 Task: Open Card Card0000000013 in Board Board0000000004 in Workspace WS0000000002 in Trello. Add Member vinny.office2@gmail.com to Card Card0000000013 in Board Board0000000004 in Workspace WS0000000002 in Trello. Add Green Label titled Label0000000013 to Card Card0000000013 in Board Board0000000004 in Workspace WS0000000002 in Trello. Add Checklist CL0000000013 to Card Card0000000013 in Board Board0000000004 in Workspace WS0000000002 in Trello. Add Dates with Start Date as Apr 08 2023 and Due Date as Apr 30 2023 to Card Card0000000013 in Board Board0000000004 in Workspace WS0000000002 in Trello
Action: Mouse moved to (317, 222)
Screenshot: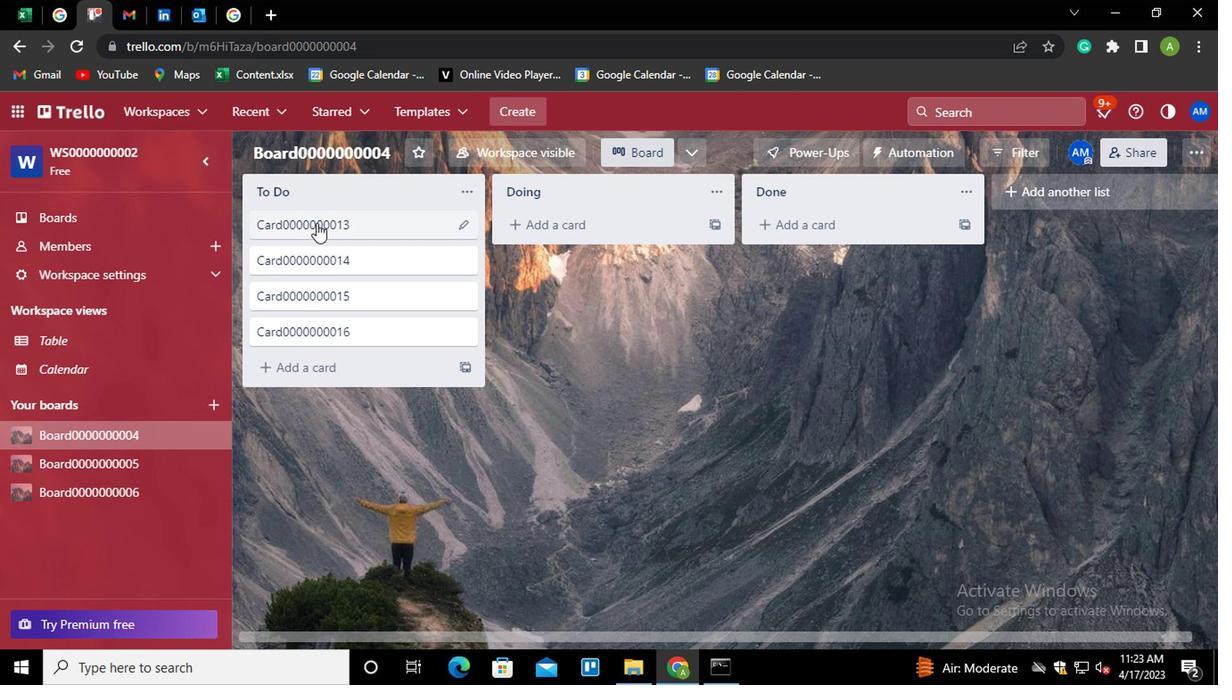 
Action: Mouse pressed left at (317, 222)
Screenshot: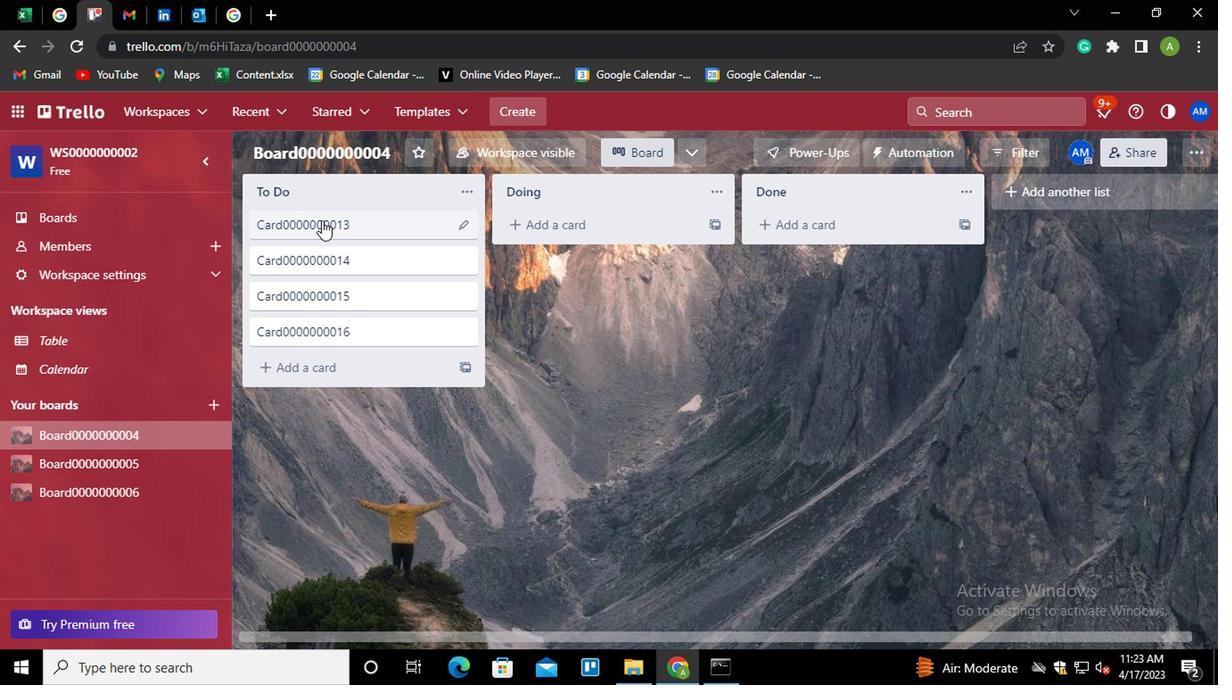 
Action: Mouse moved to (826, 261)
Screenshot: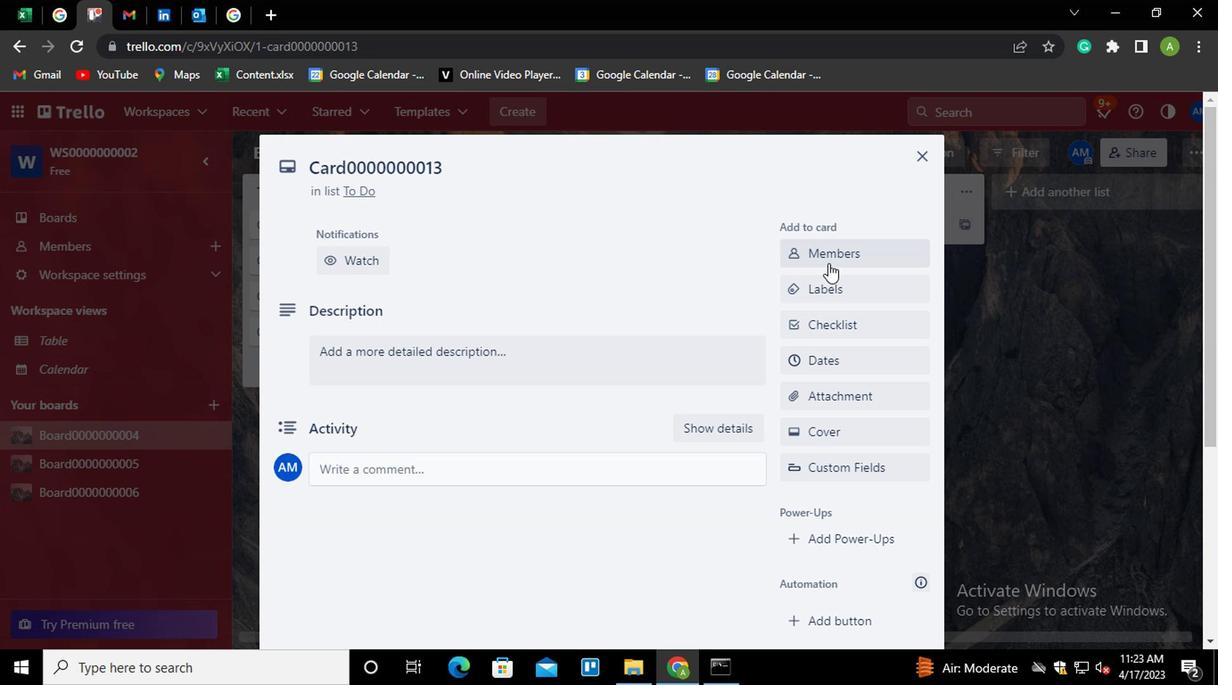
Action: Mouse pressed left at (826, 261)
Screenshot: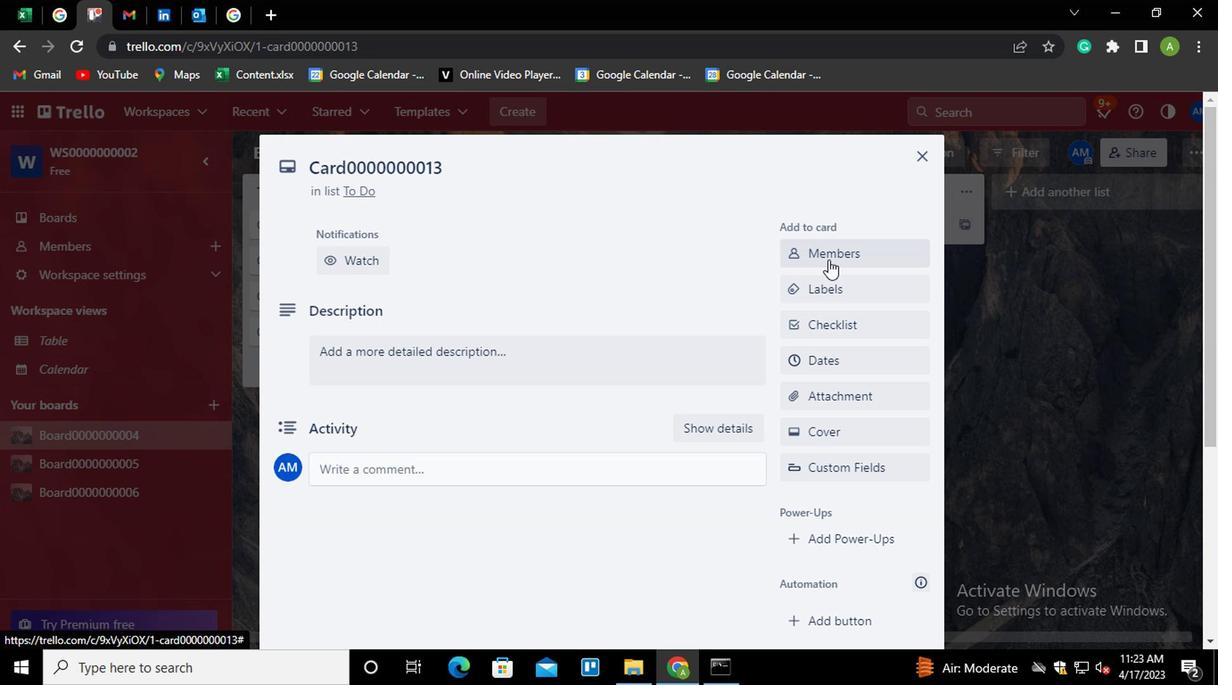 
Action: Mouse moved to (719, 179)
Screenshot: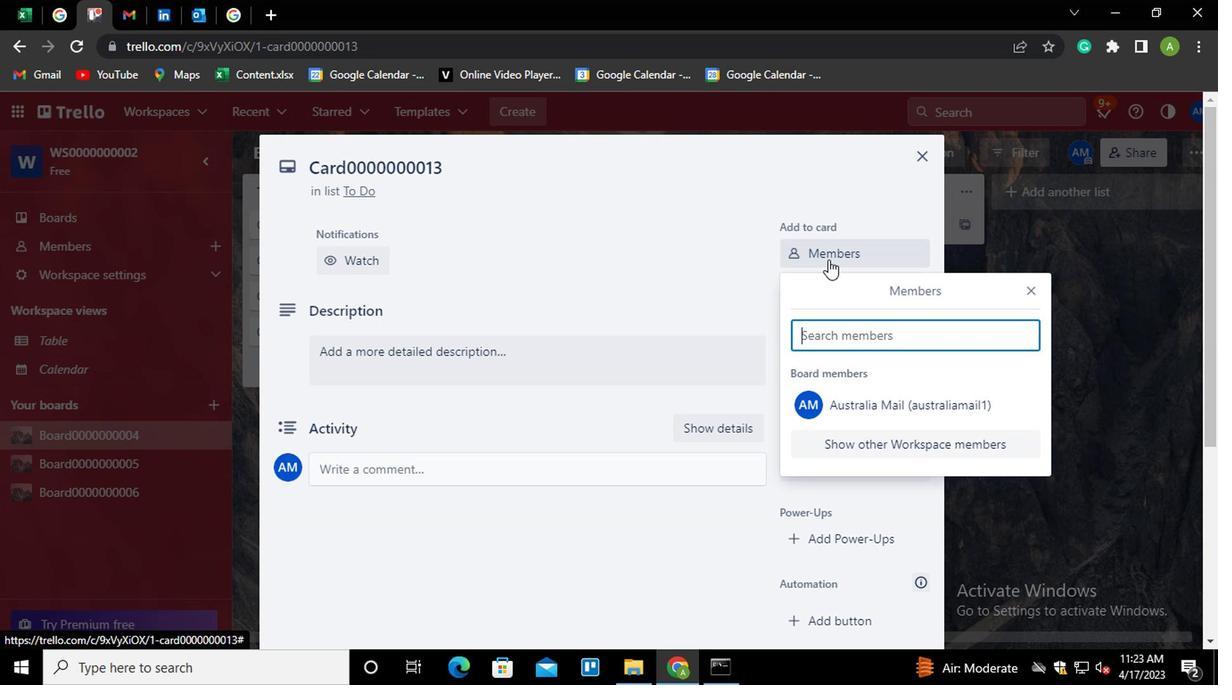 
Action: Key pressed <Key.shift>VINNY<Key.delete>.OFFICE2<Key.shift>@GMAIL.COM
Screenshot: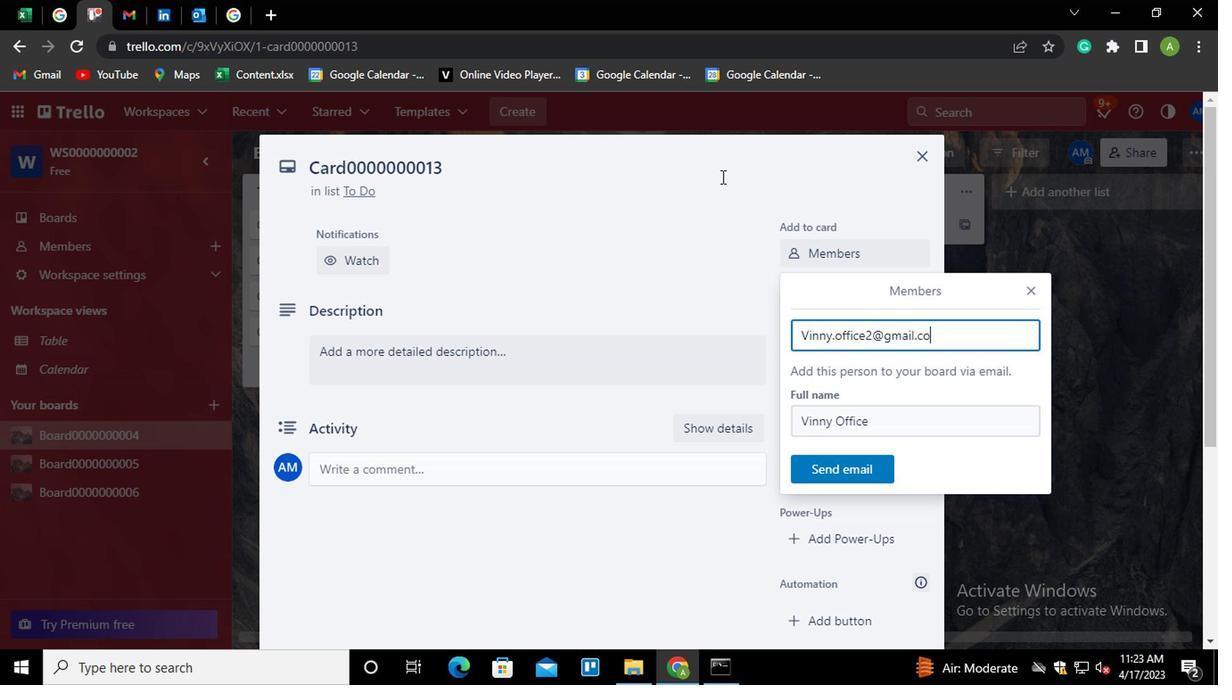 
Action: Mouse moved to (817, 474)
Screenshot: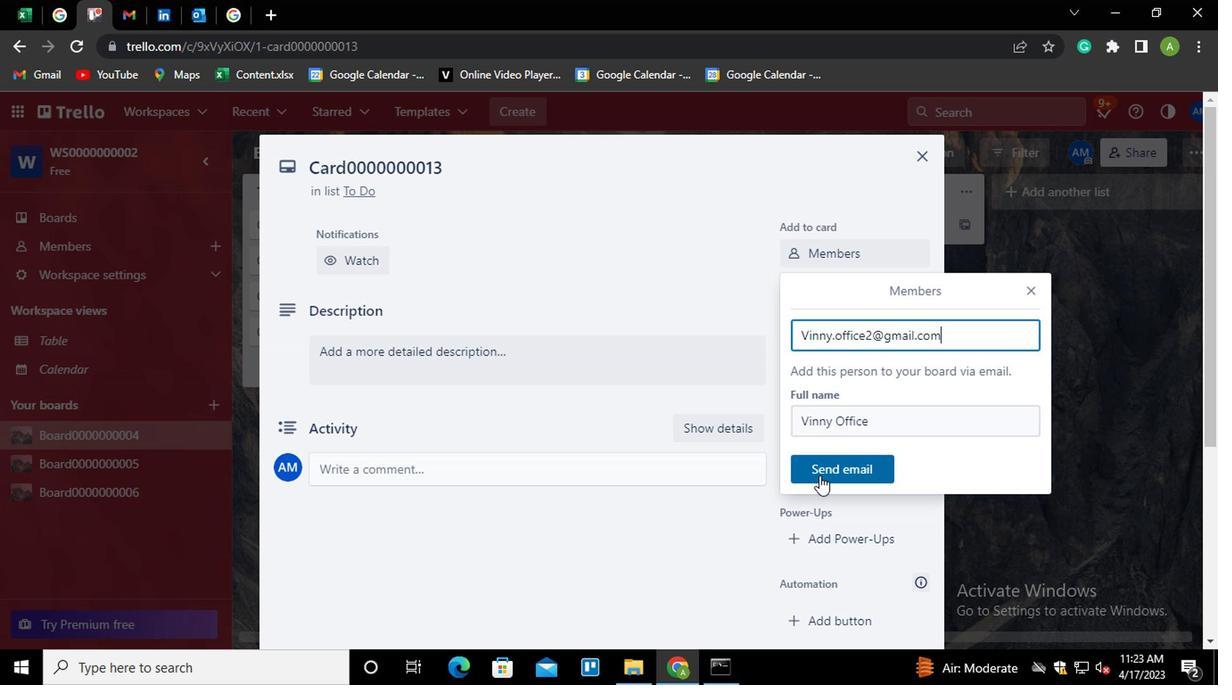 
Action: Mouse pressed left at (817, 474)
Screenshot: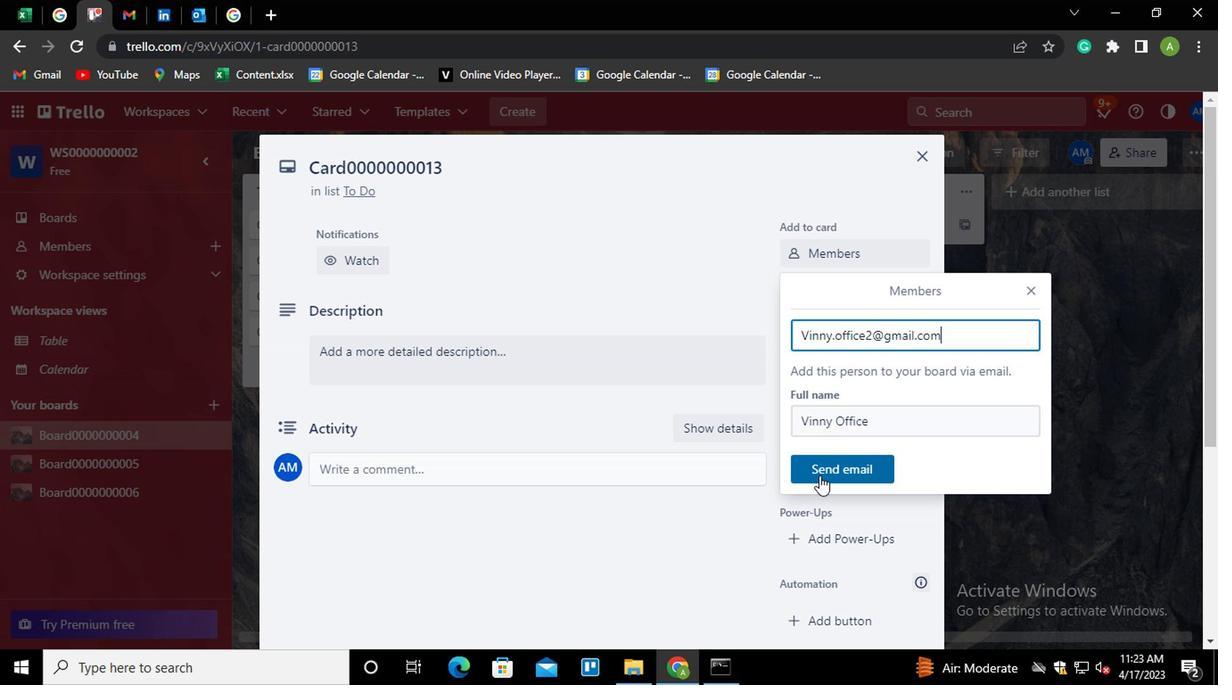 
Action: Mouse moved to (841, 295)
Screenshot: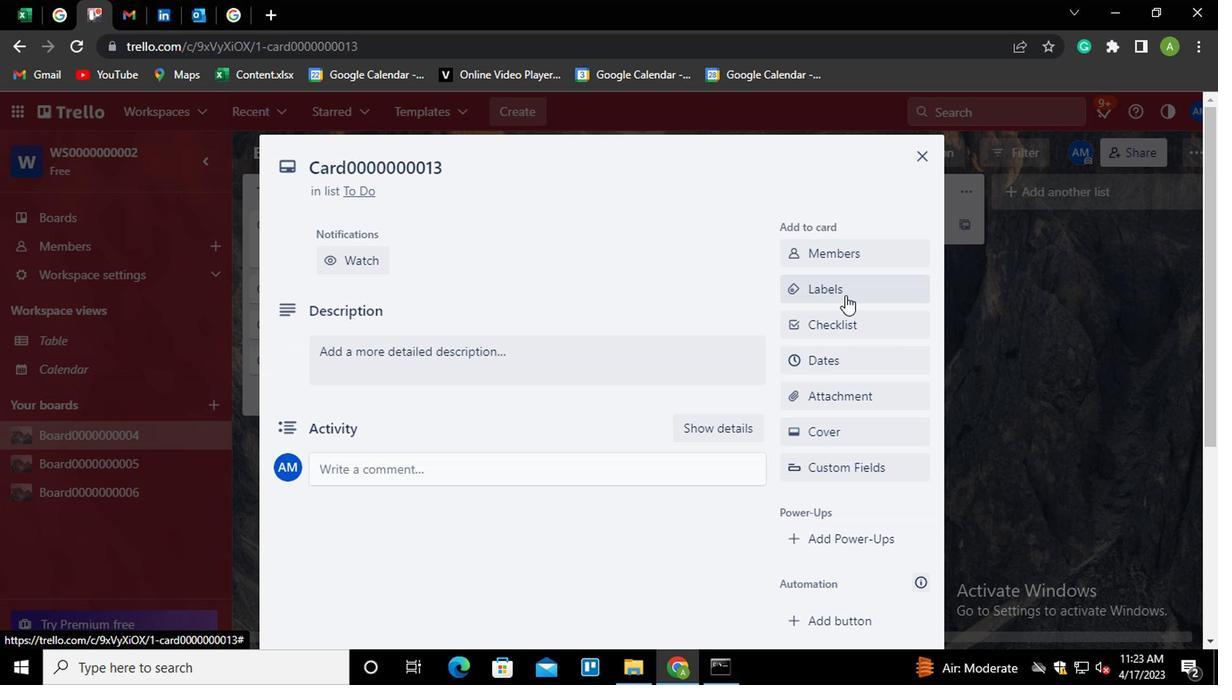 
Action: Mouse pressed left at (841, 295)
Screenshot: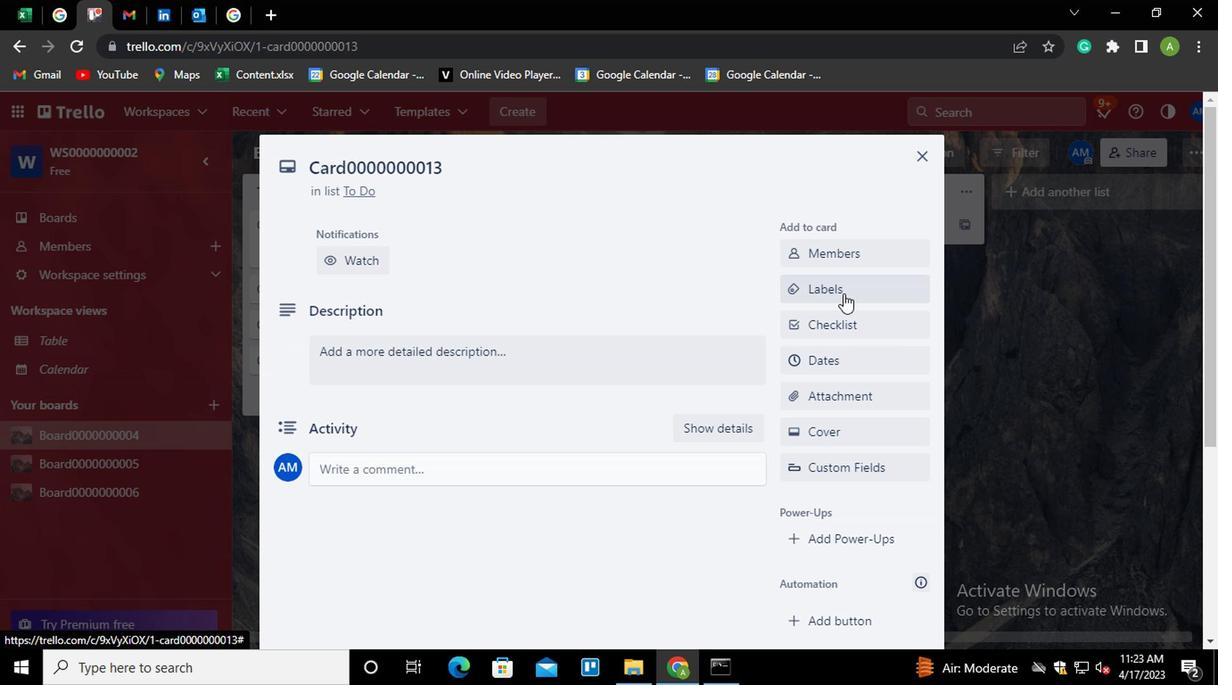 
Action: Mouse moved to (802, 263)
Screenshot: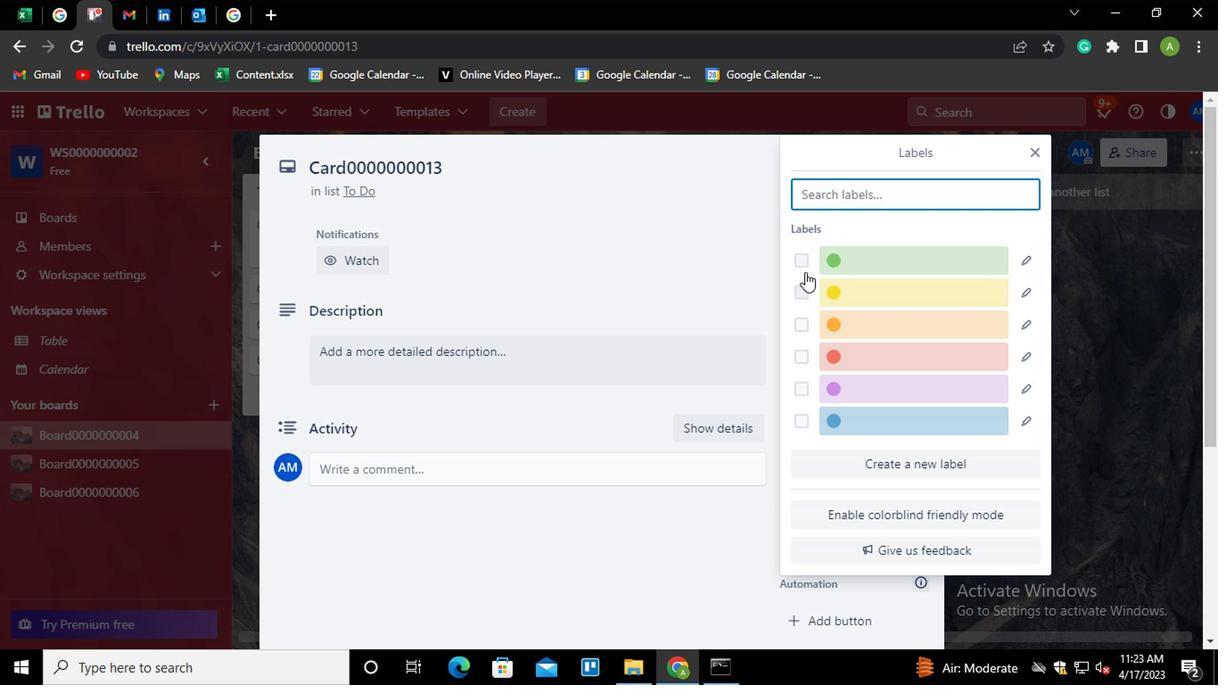
Action: Mouse pressed left at (802, 263)
Screenshot: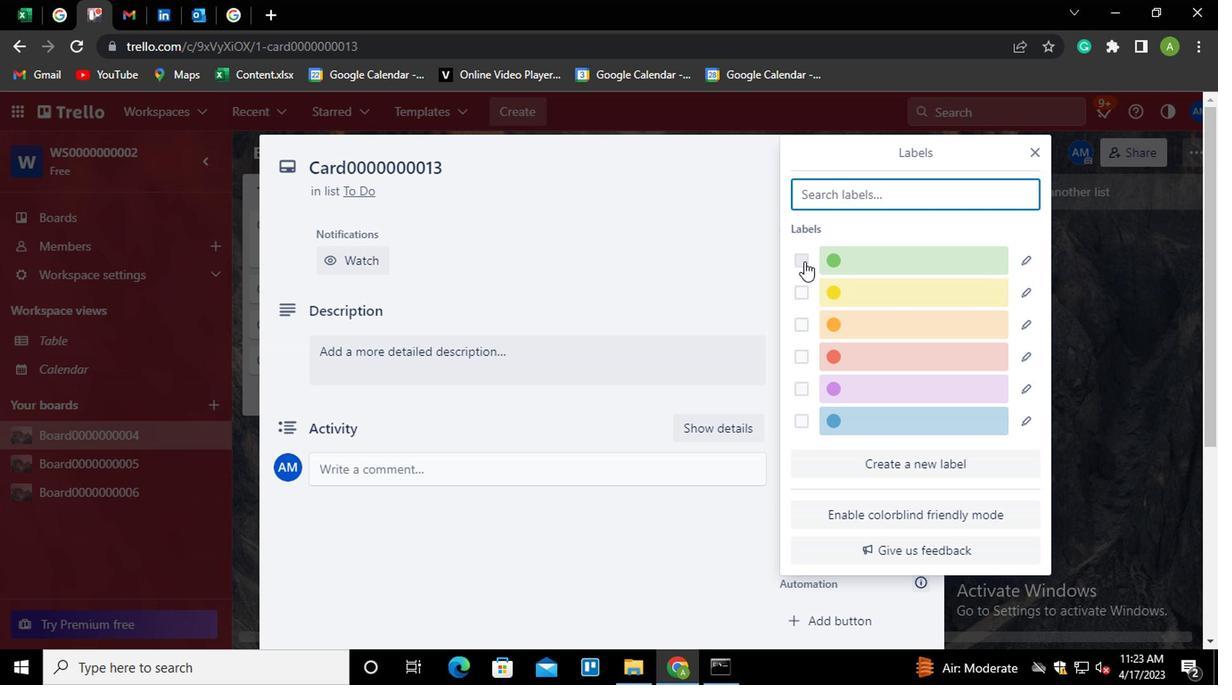 
Action: Mouse moved to (1028, 259)
Screenshot: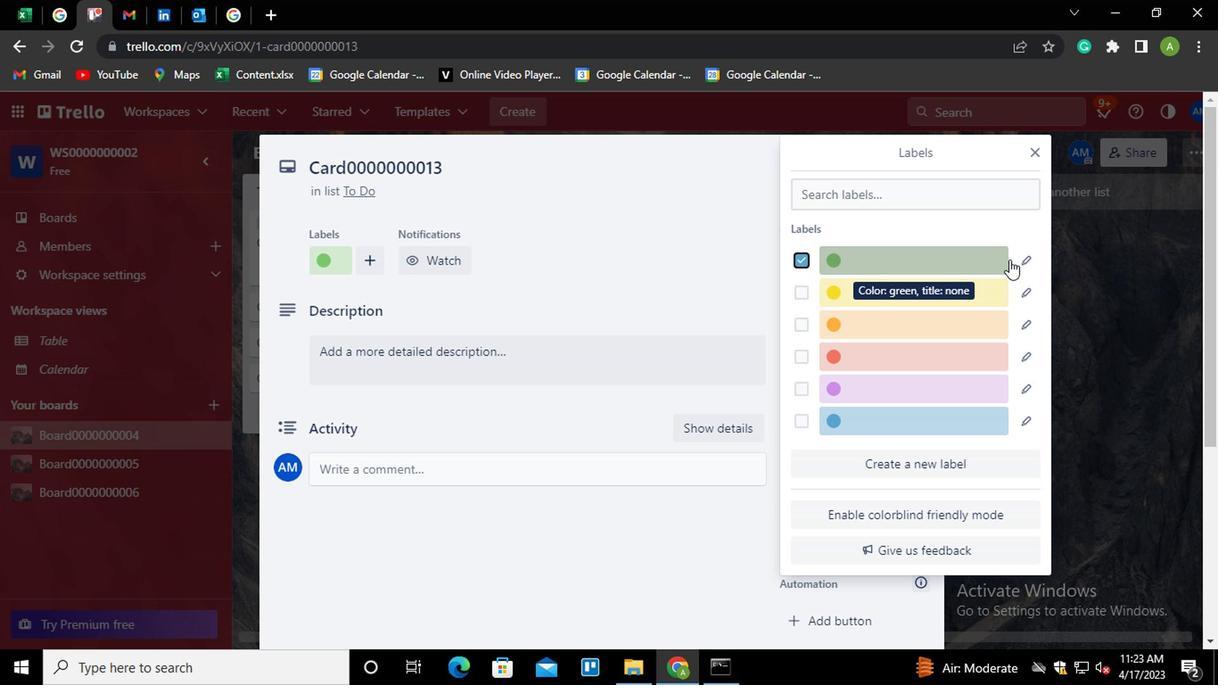 
Action: Mouse pressed left at (1028, 259)
Screenshot: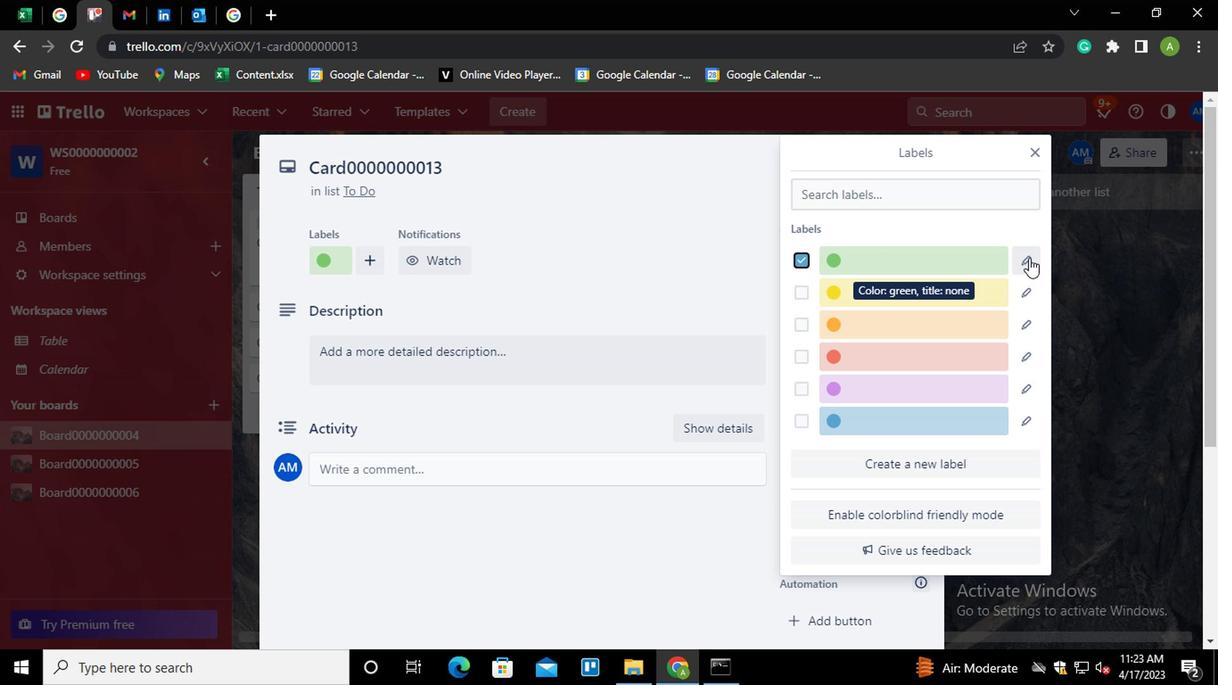 
Action: Mouse moved to (842, 268)
Screenshot: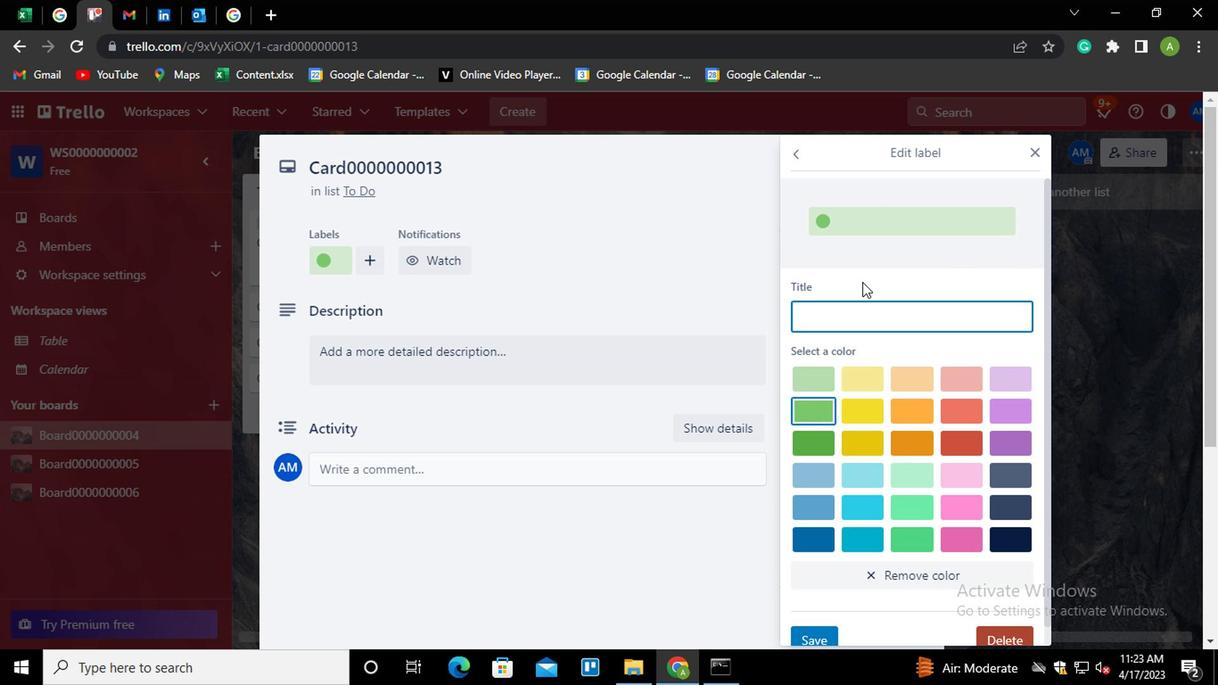 
Action: Key pressed <Key.shift>LABEL0000000013
Screenshot: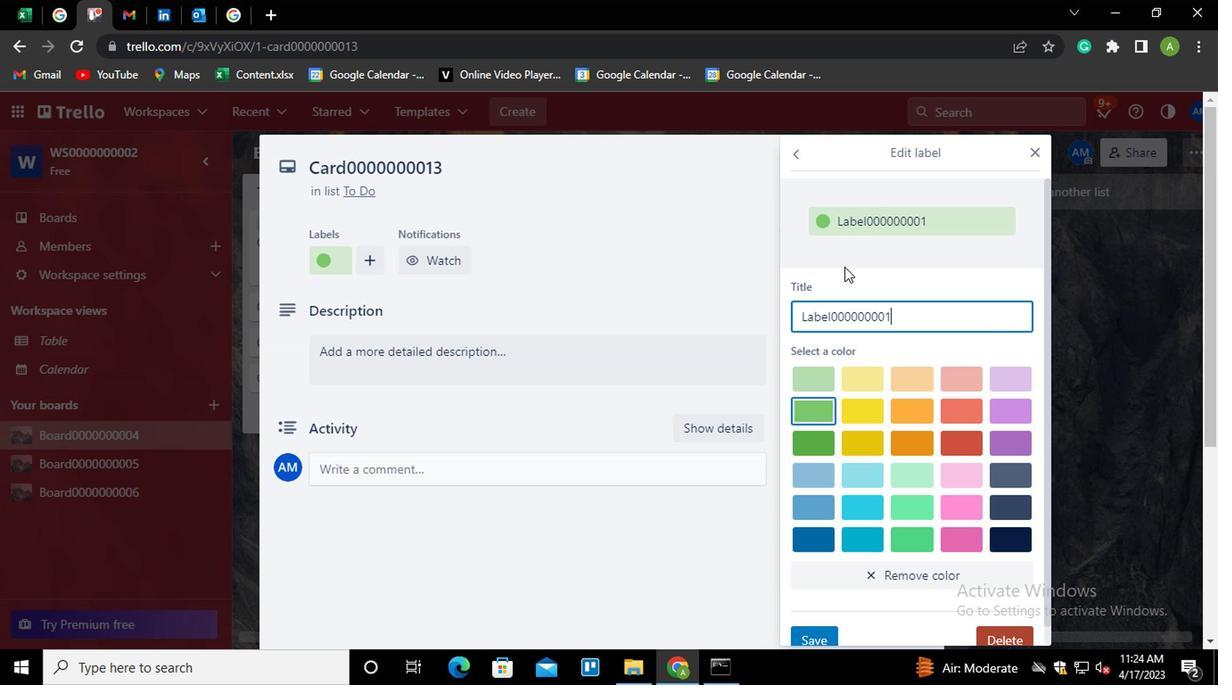 
Action: Mouse moved to (826, 630)
Screenshot: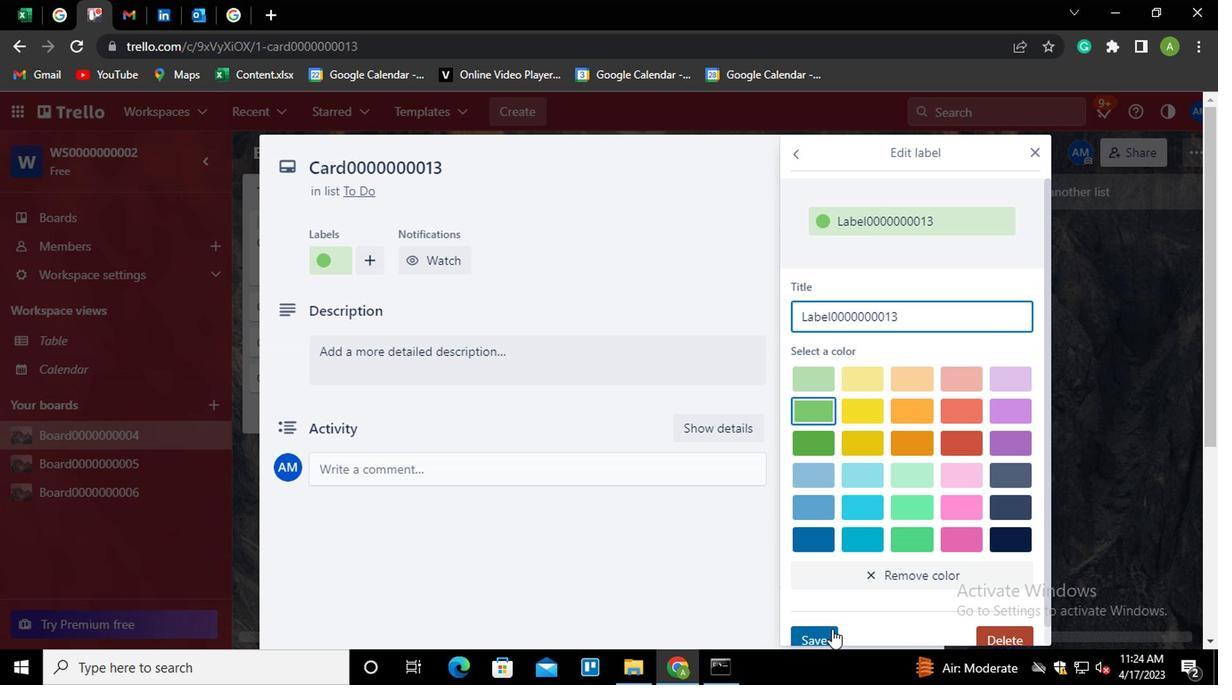 
Action: Mouse pressed left at (826, 630)
Screenshot: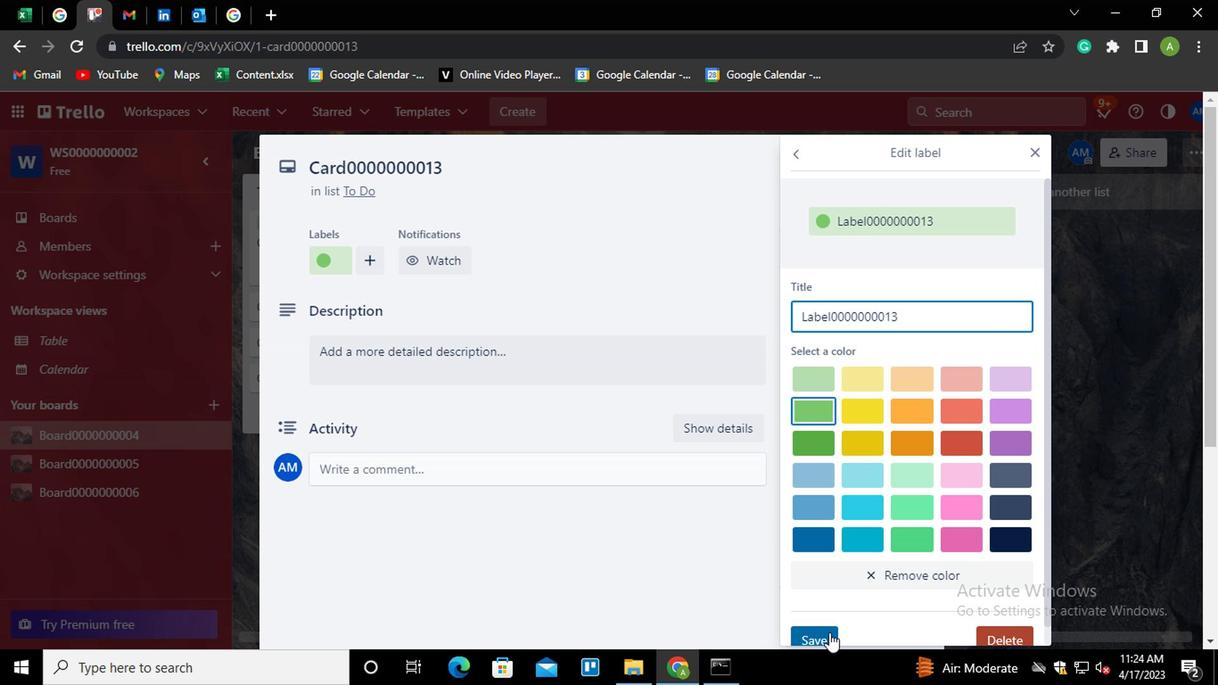 
Action: Mouse moved to (708, 286)
Screenshot: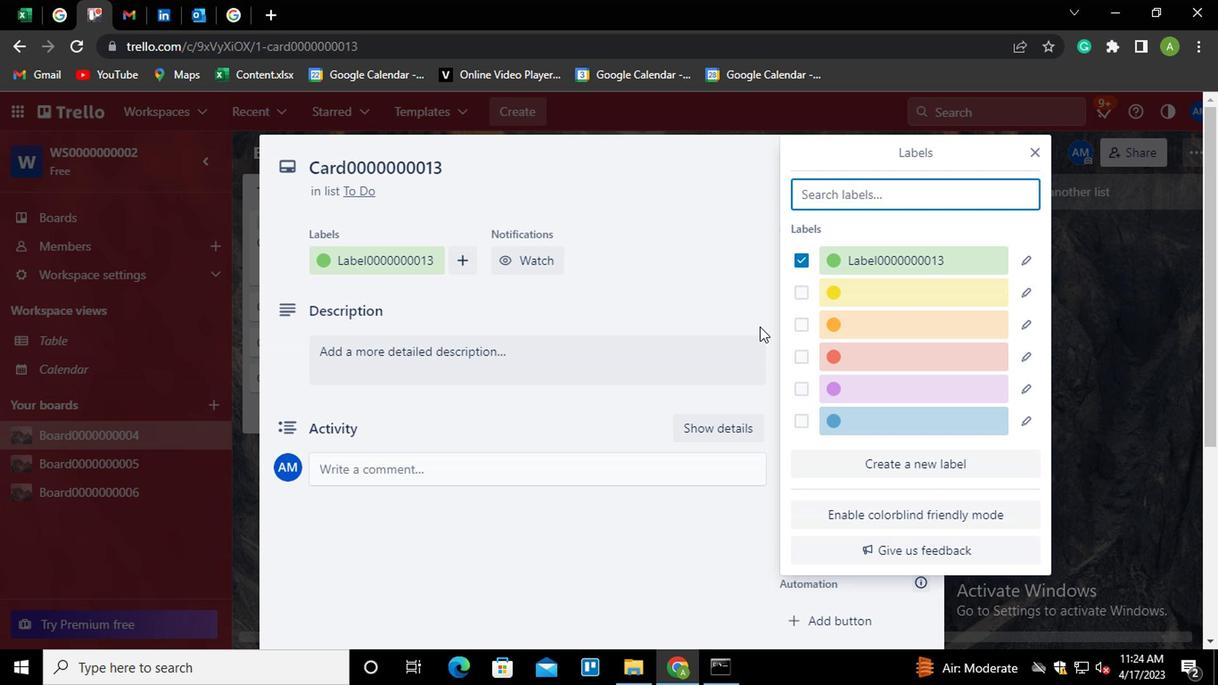 
Action: Mouse pressed left at (708, 286)
Screenshot: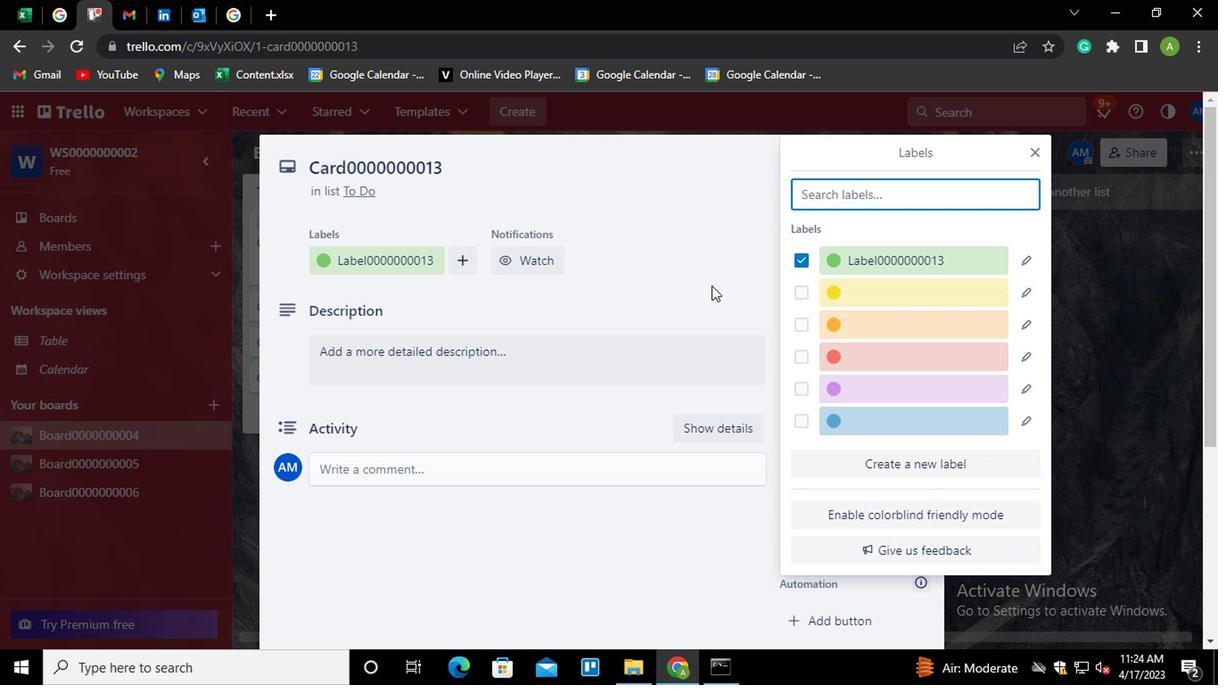 
Action: Mouse moved to (811, 322)
Screenshot: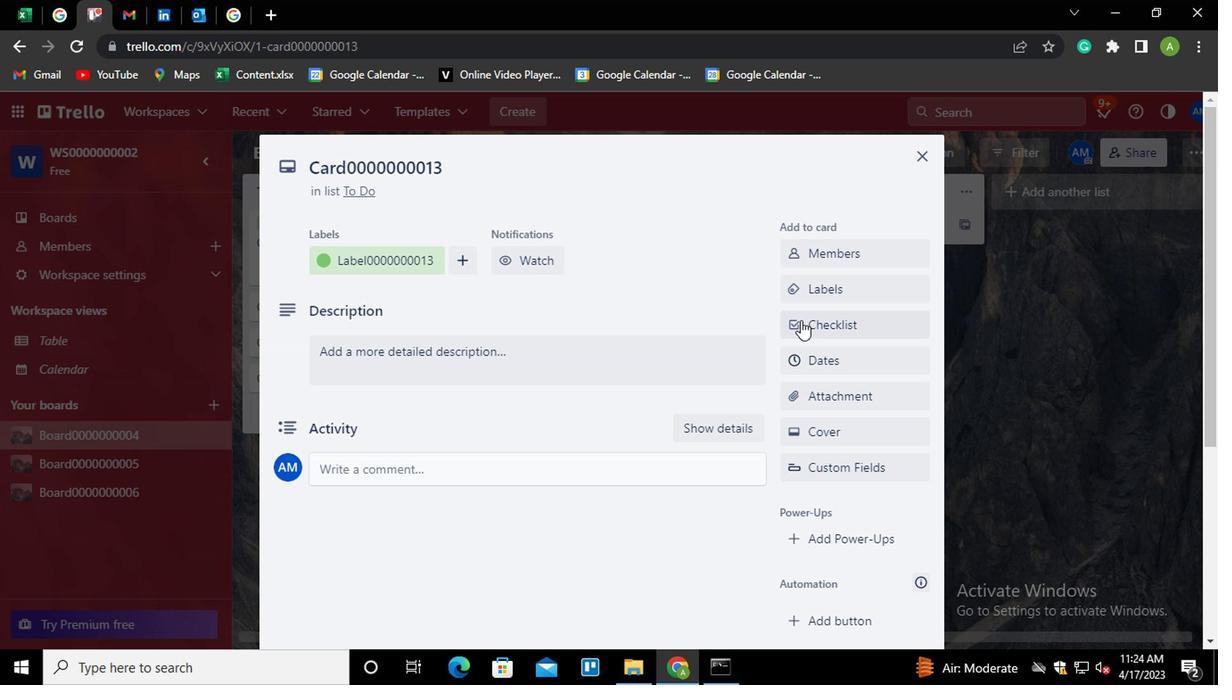 
Action: Mouse pressed left at (811, 322)
Screenshot: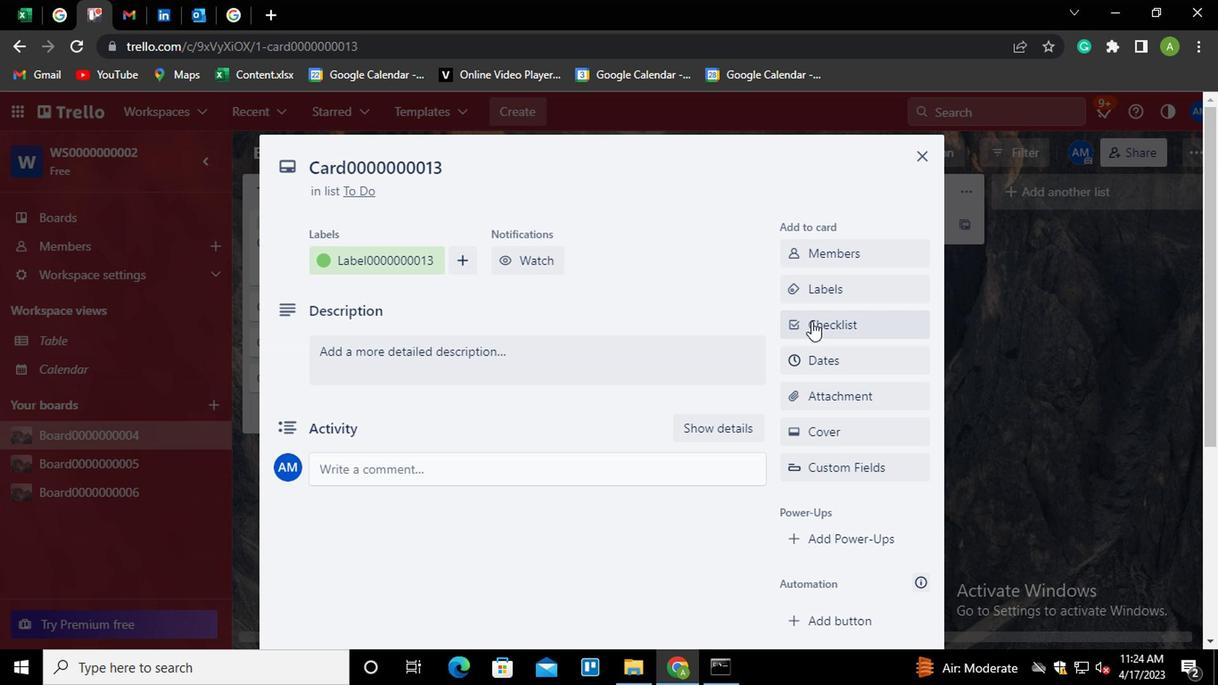 
Action: Mouse moved to (823, 315)
Screenshot: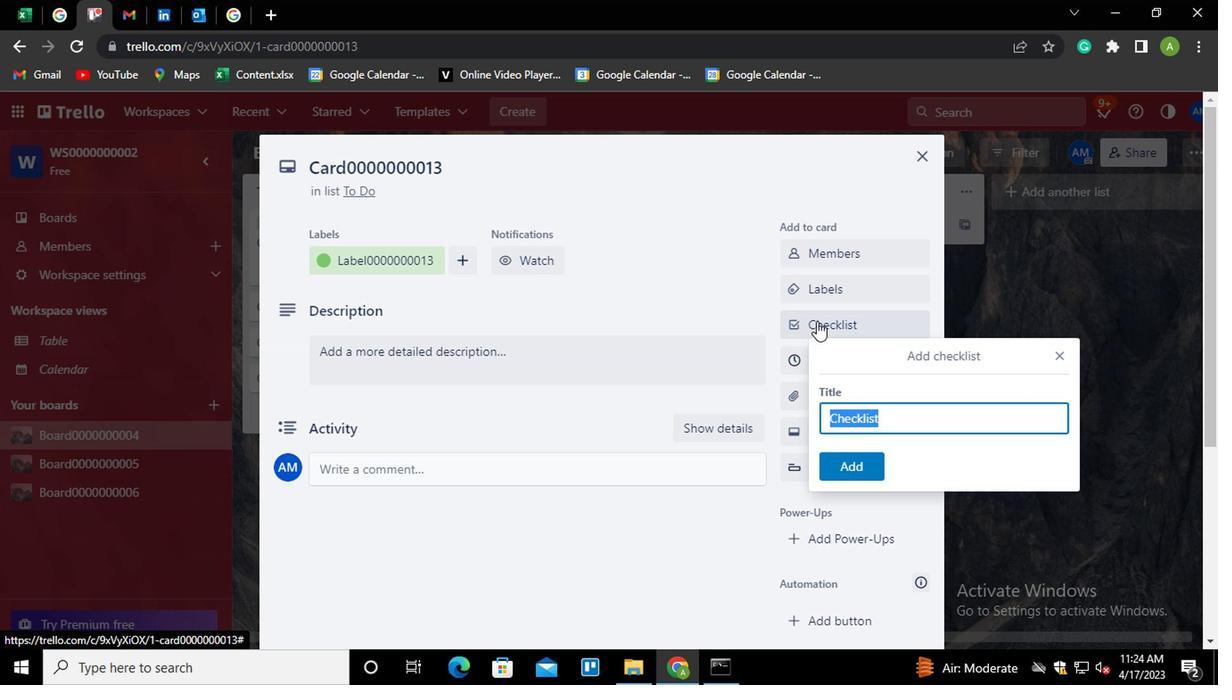 
Action: Key pressed <Key.shift>
Screenshot: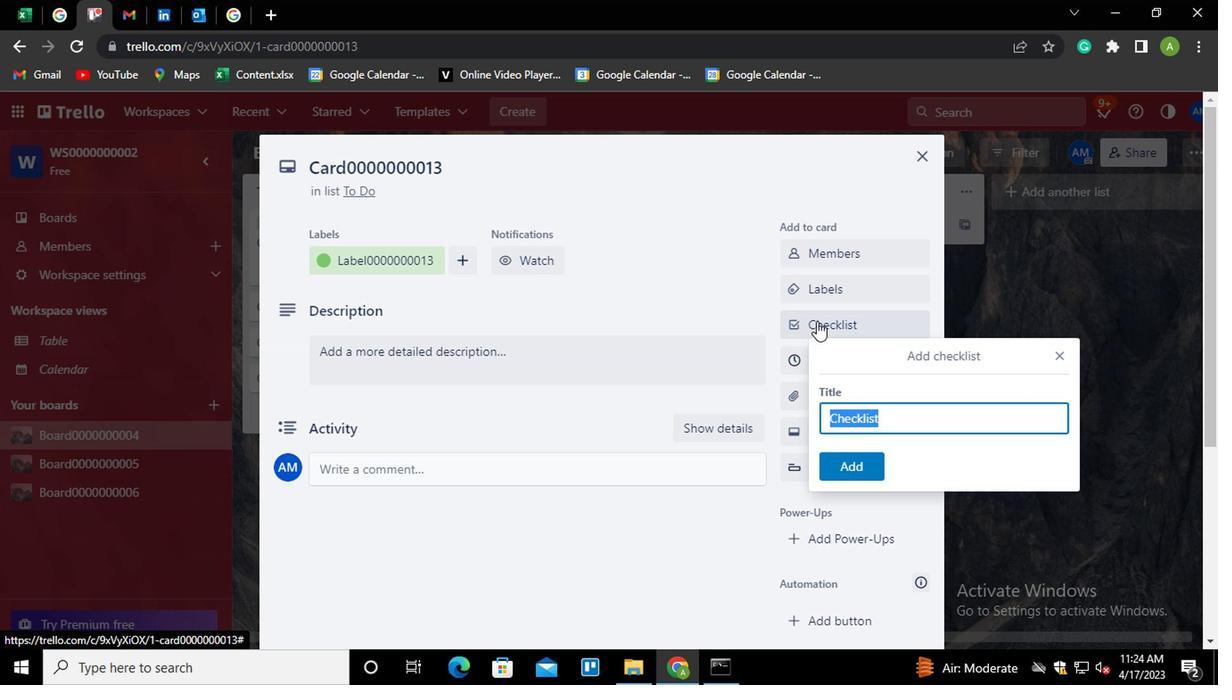 
Action: Mouse moved to (826, 312)
Screenshot: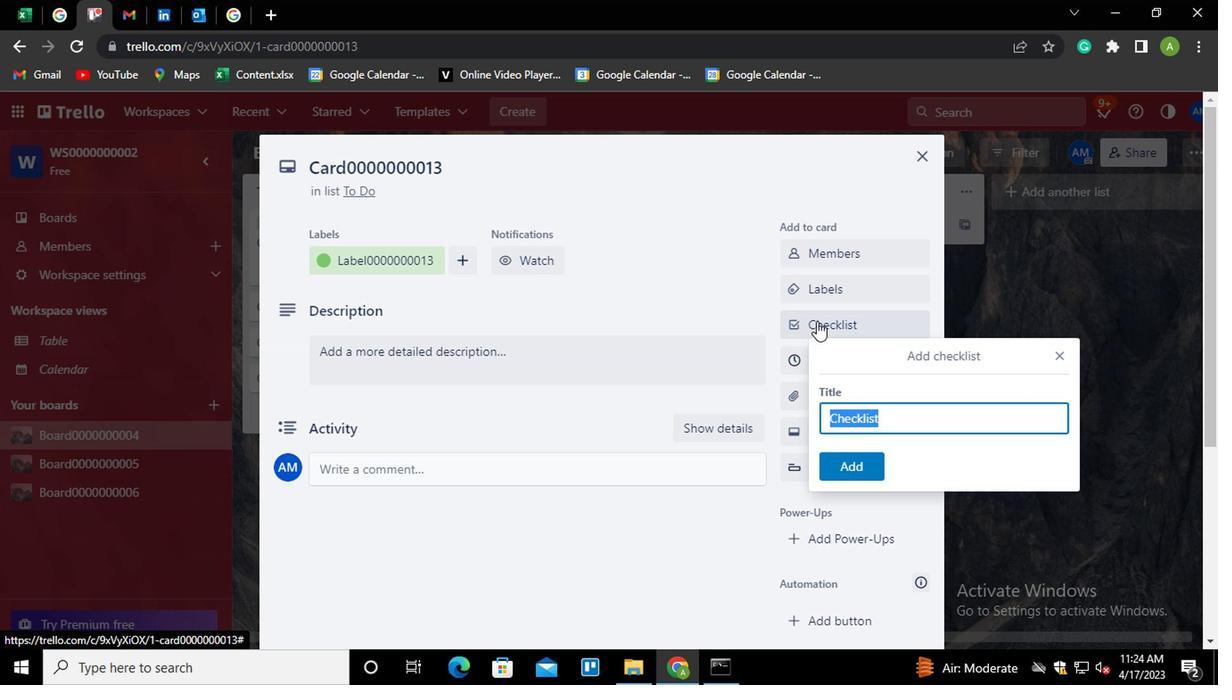 
Action: Key pressed CL9<Key.backspace>0000000013
Screenshot: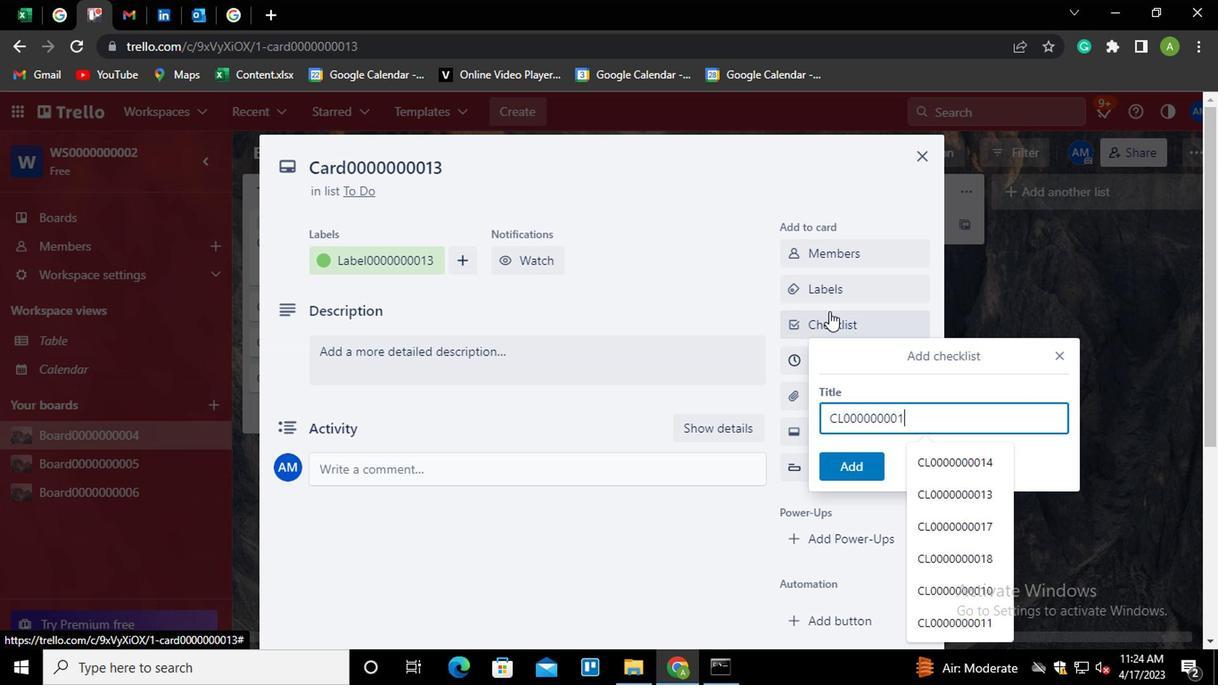 
Action: Mouse moved to (854, 473)
Screenshot: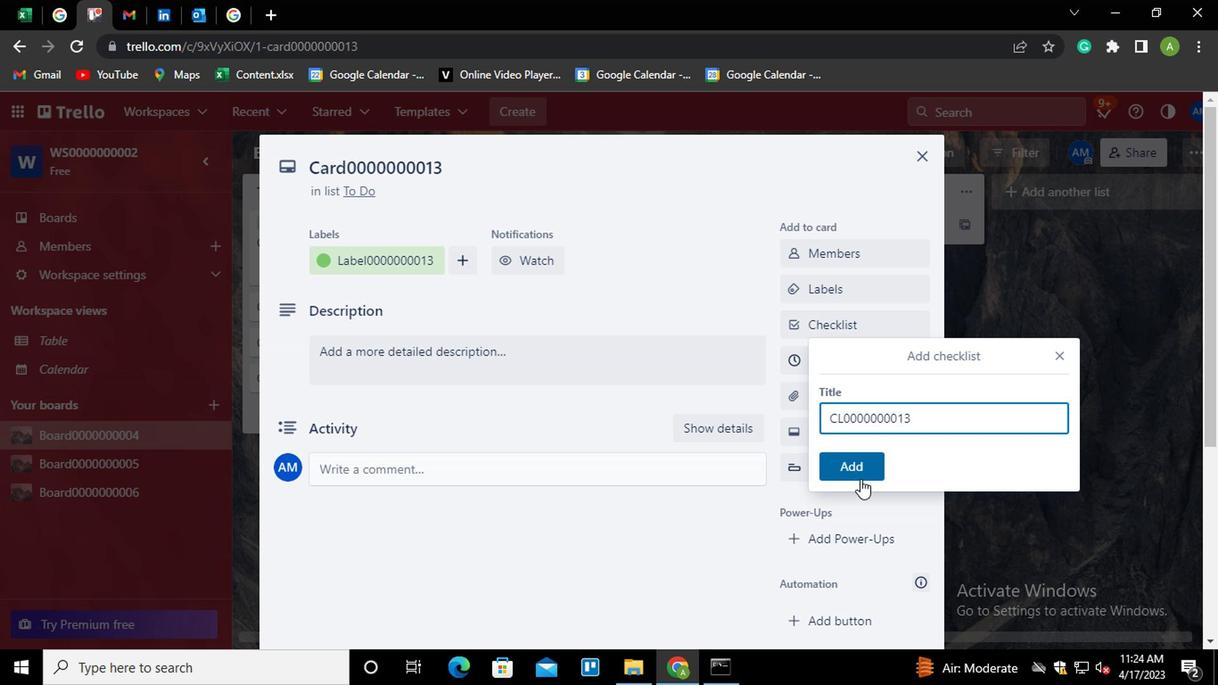 
Action: Mouse pressed left at (854, 473)
Screenshot: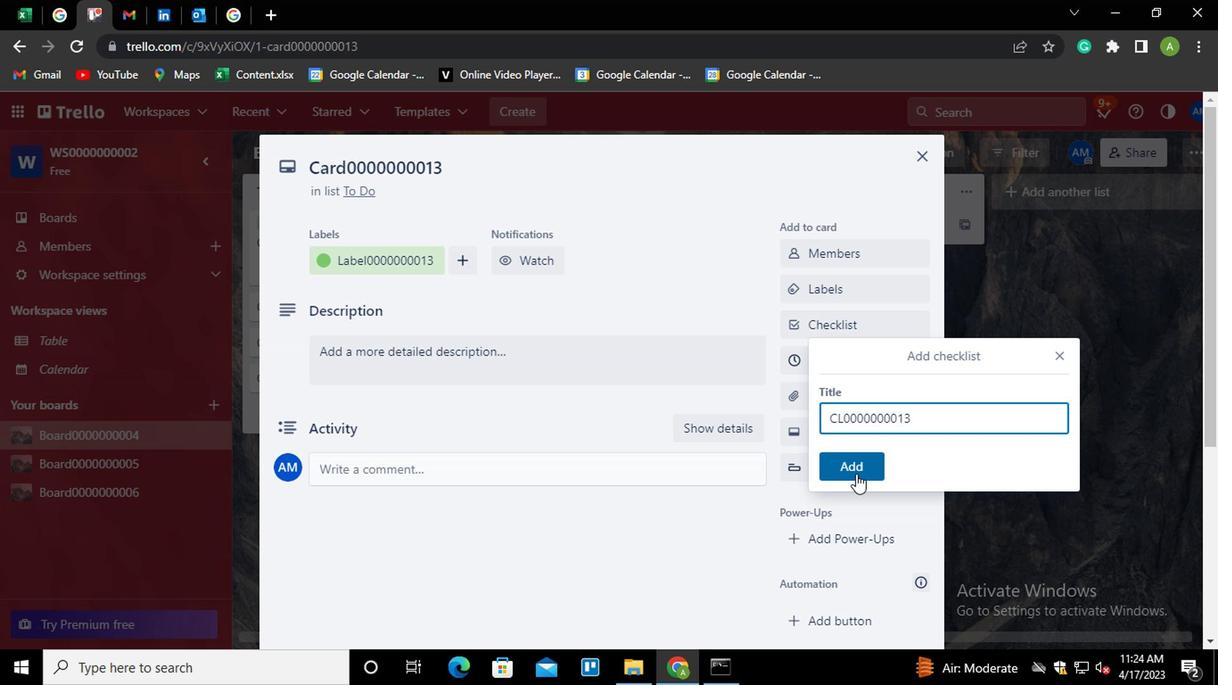 
Action: Mouse moved to (834, 368)
Screenshot: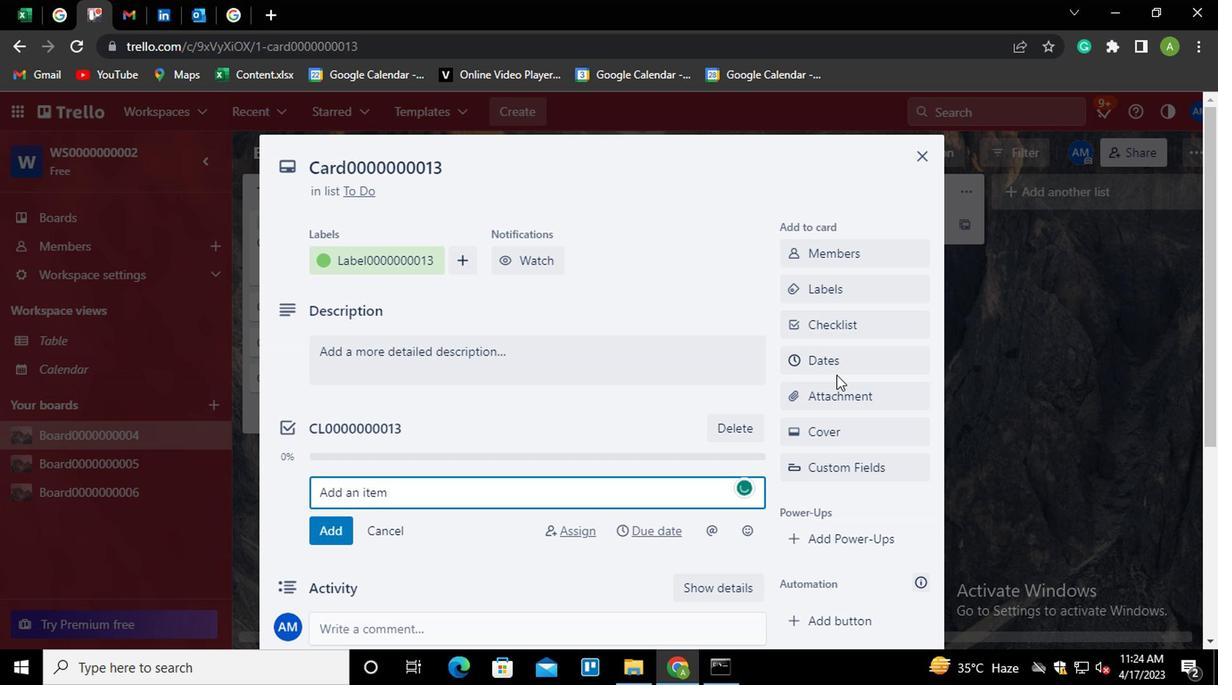 
Action: Mouse pressed left at (834, 368)
Screenshot: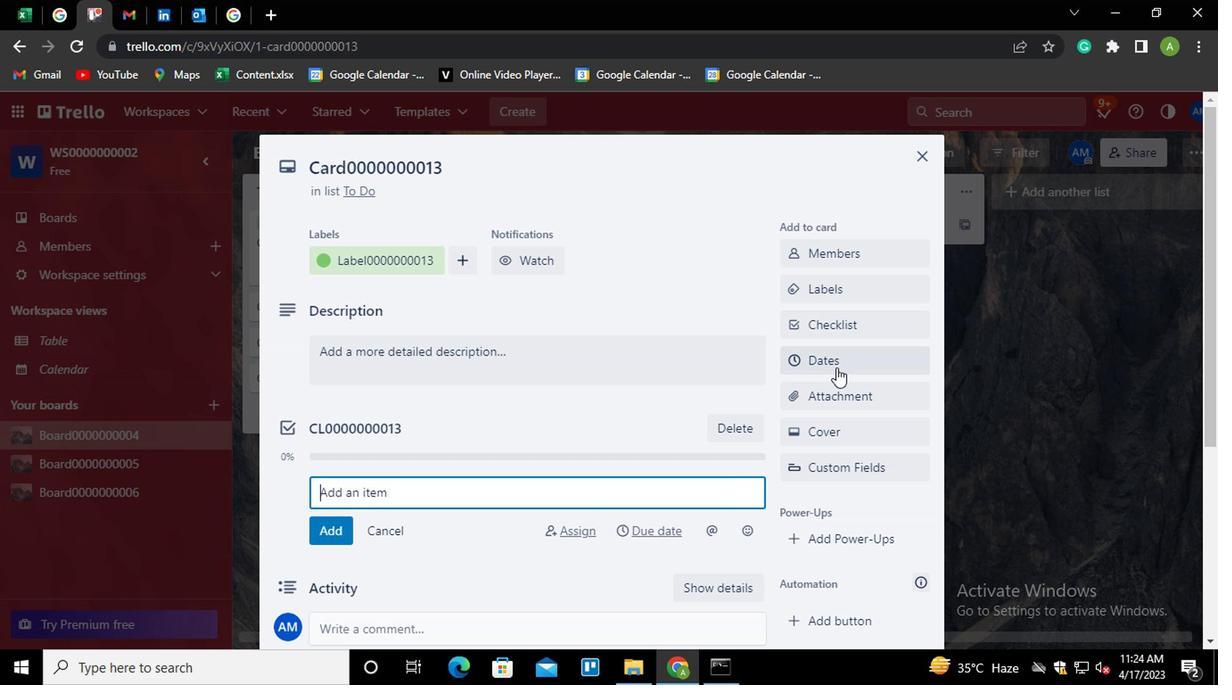 
Action: Mouse moved to (795, 472)
Screenshot: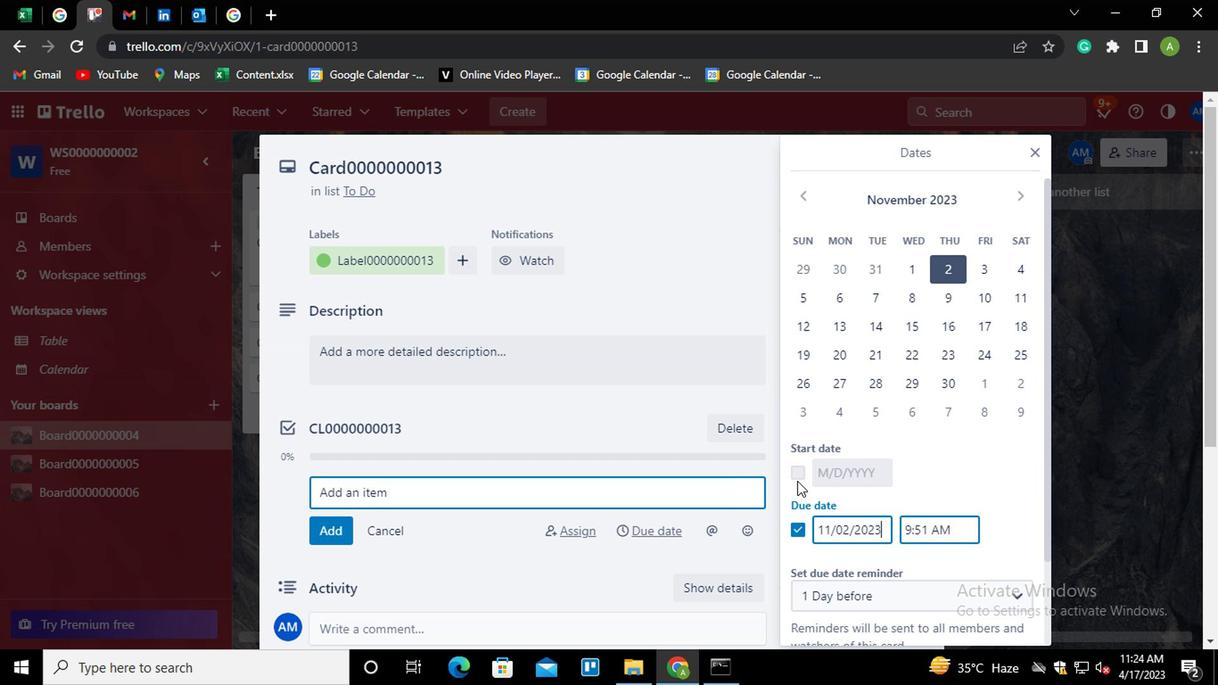 
Action: Mouse pressed left at (795, 472)
Screenshot: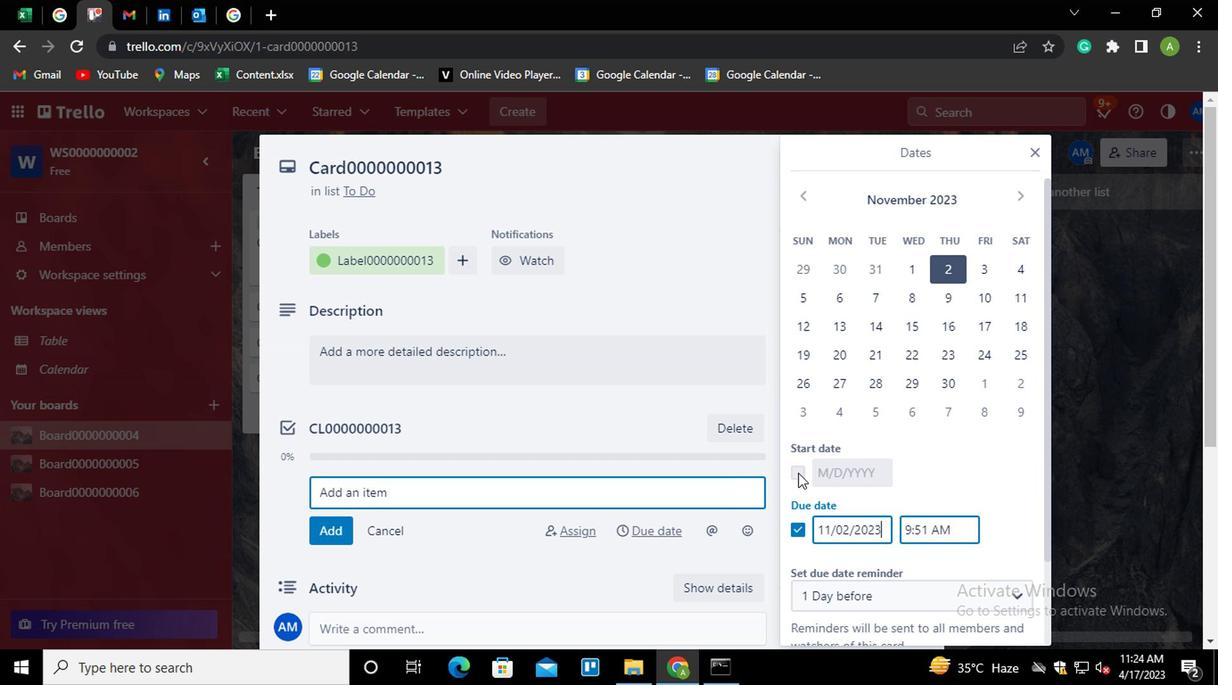 
Action: Mouse moved to (828, 470)
Screenshot: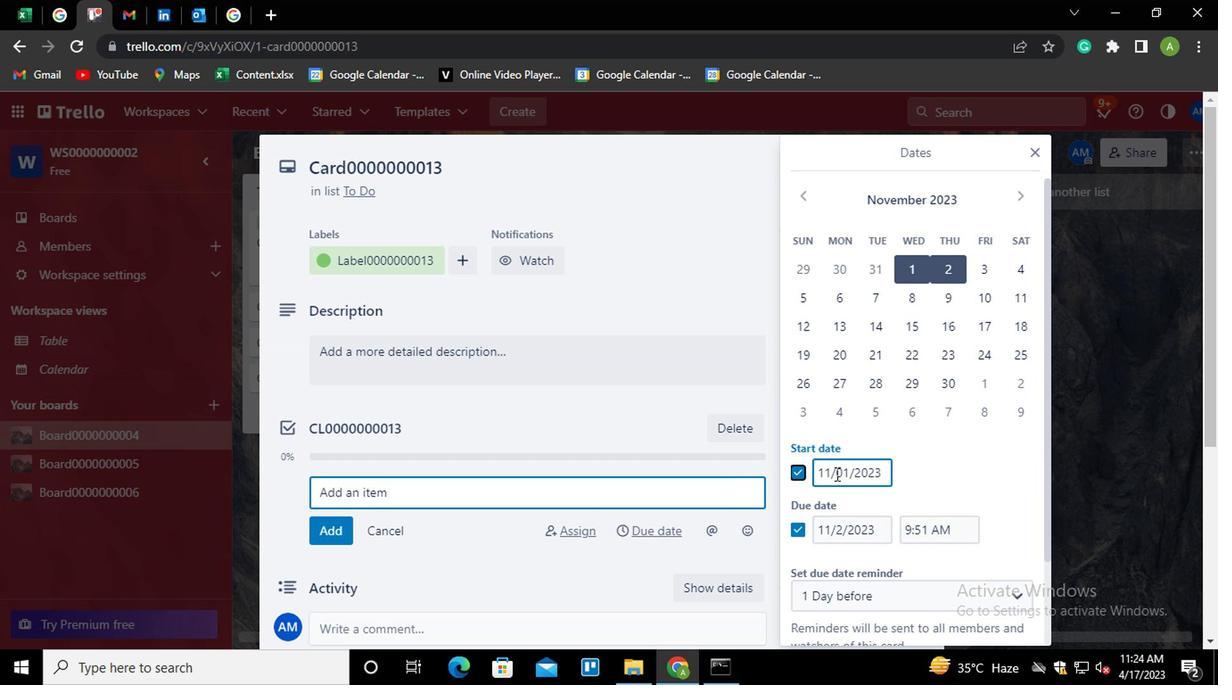 
Action: Mouse pressed left at (828, 470)
Screenshot: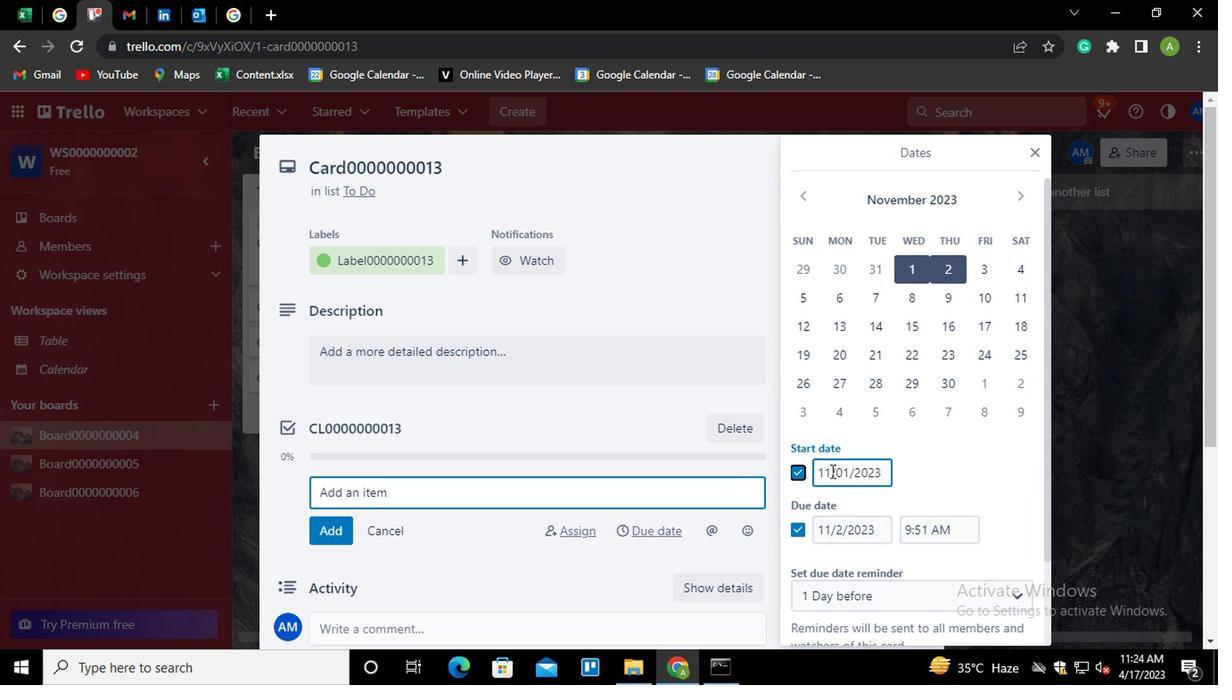 
Action: Mouse moved to (878, 457)
Screenshot: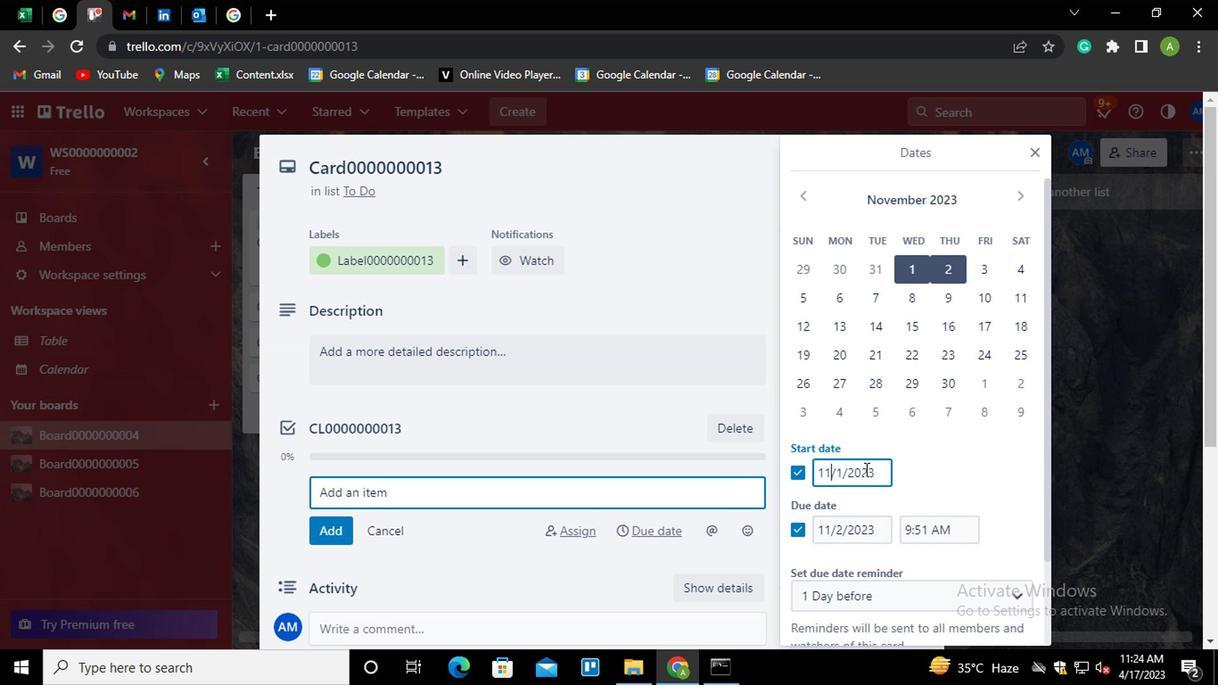 
Action: Key pressed <Key.backspace><Key.backspace>8<Key.right><Key.right><Key.backspace><Key.left><Key.backspace>4<Key.right><Key.right><Key.right><Key.left><Key.left>8
Screenshot: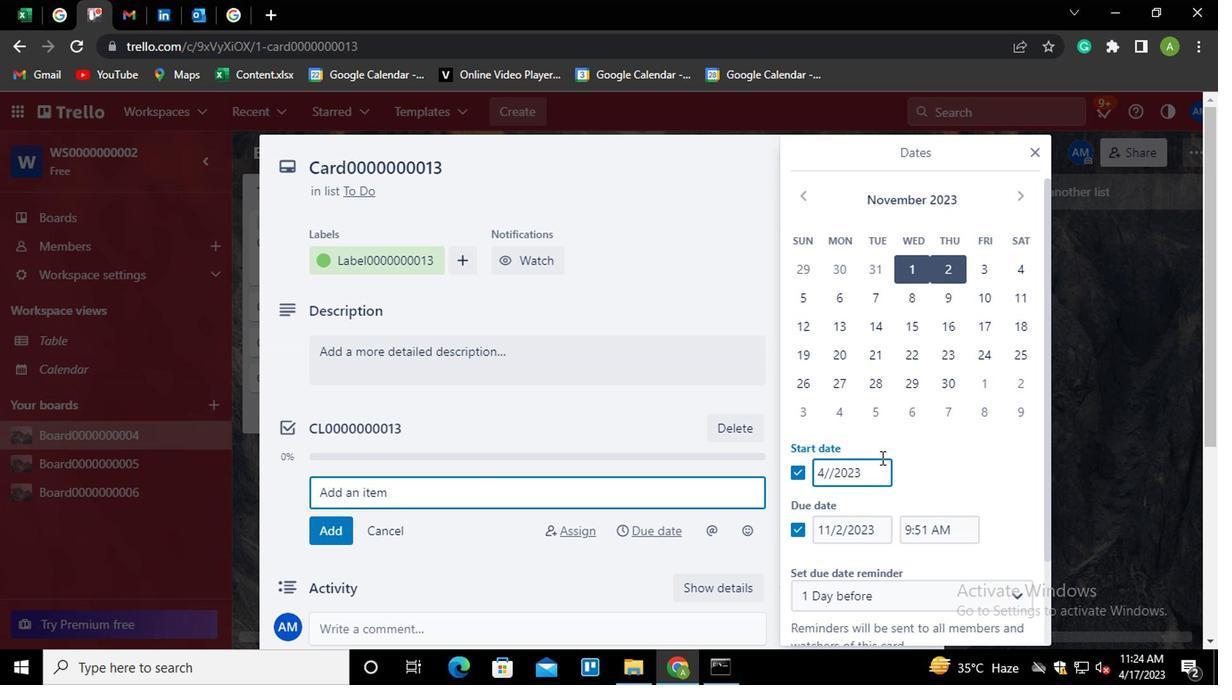 
Action: Mouse moved to (943, 457)
Screenshot: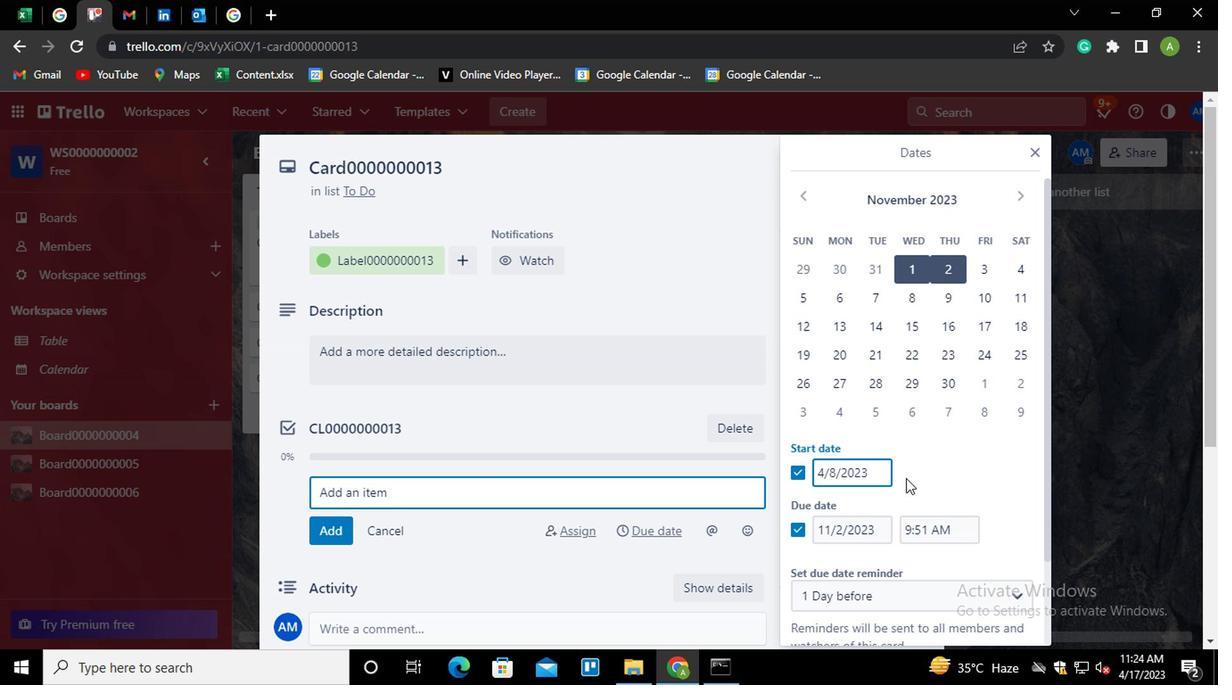 
Action: Mouse pressed left at (943, 457)
Screenshot: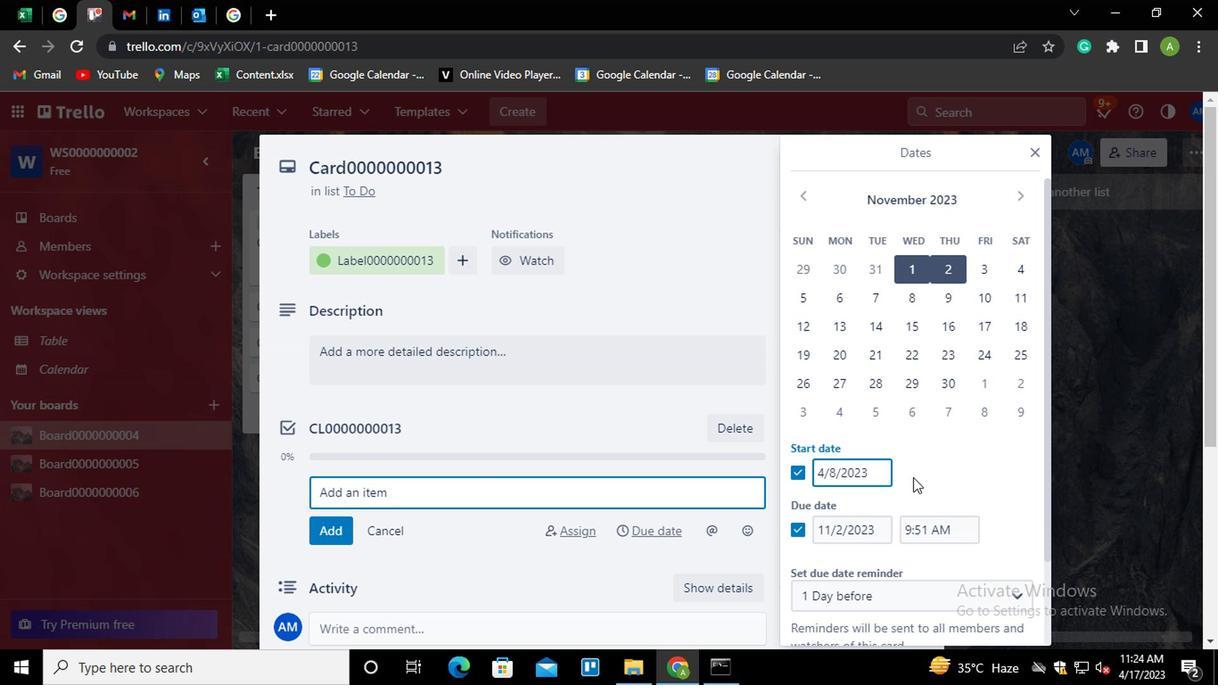 
Action: Mouse moved to (828, 531)
Screenshot: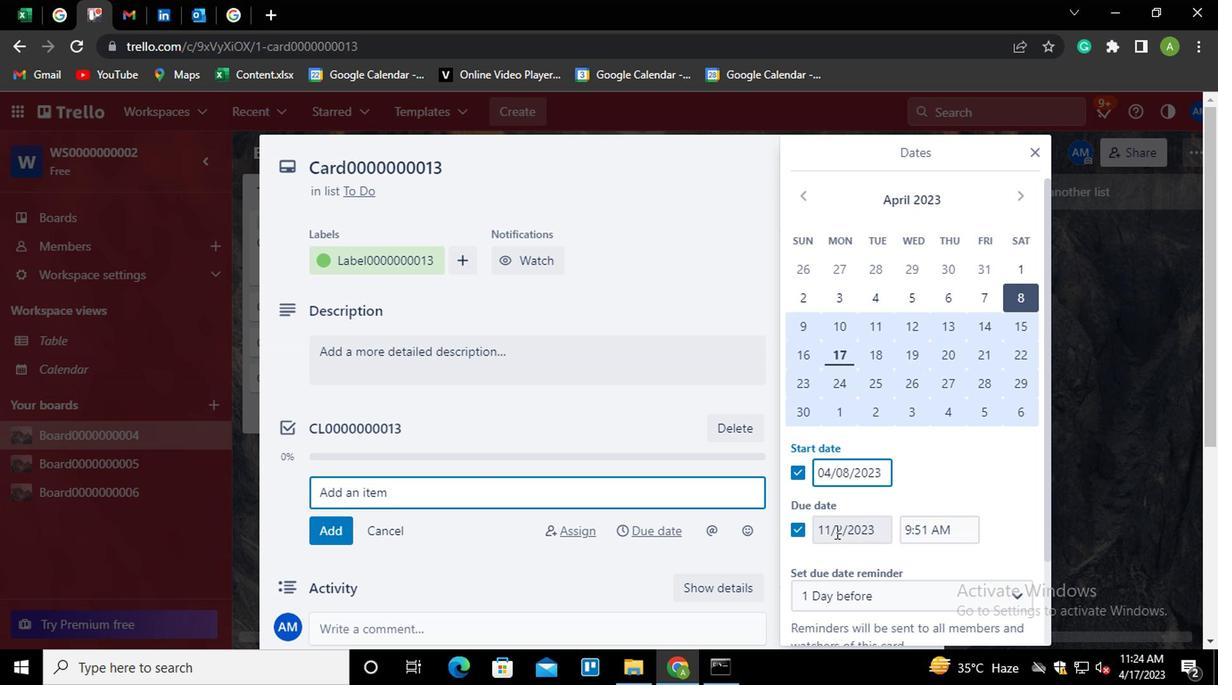 
Action: Mouse pressed left at (828, 531)
Screenshot: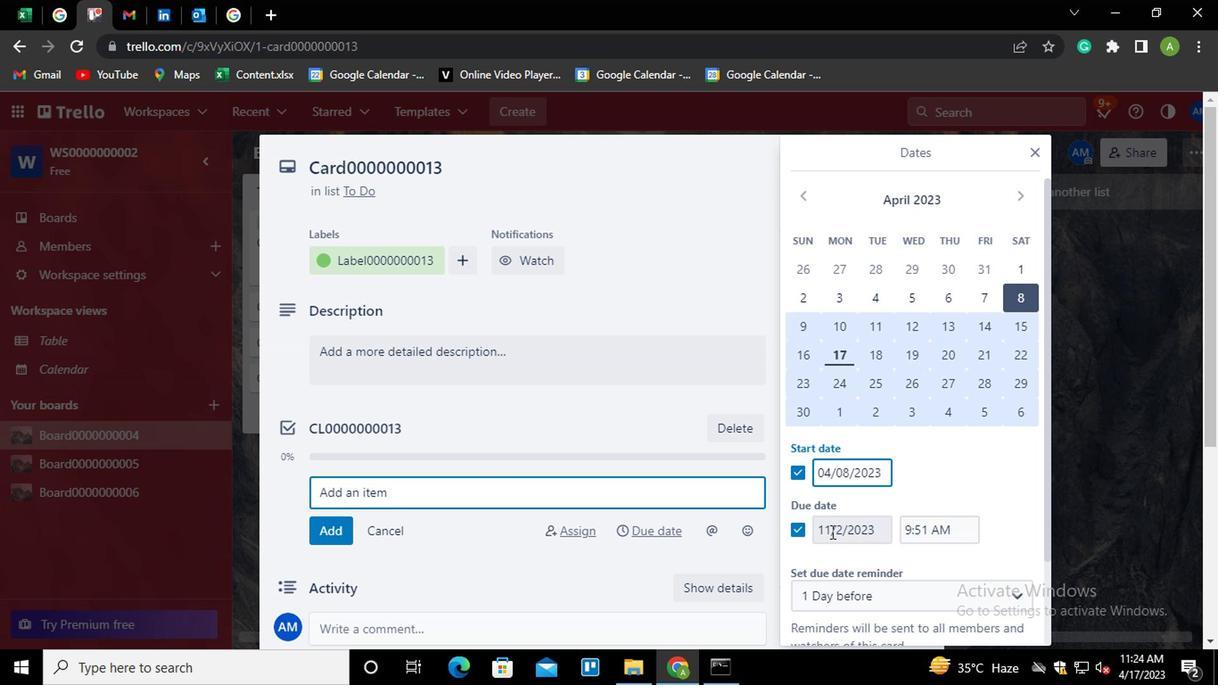 
Action: Mouse moved to (868, 490)
Screenshot: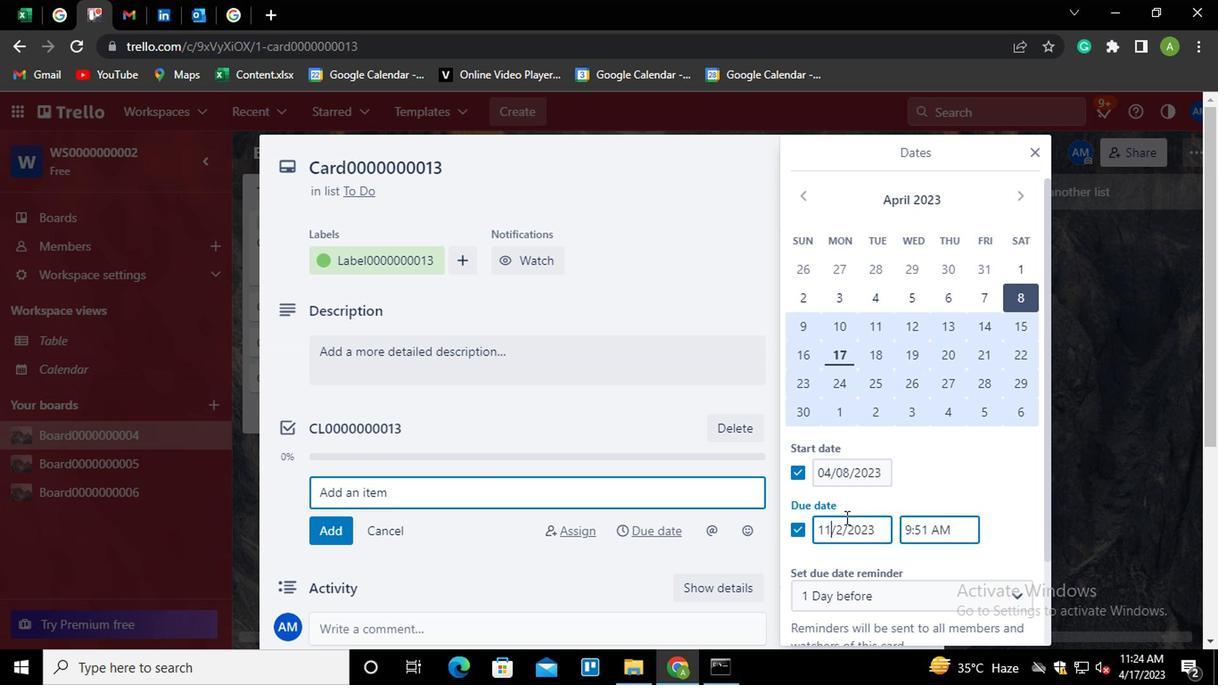 
Action: Key pressed <Key.backspace><Key.backspace>4
Screenshot: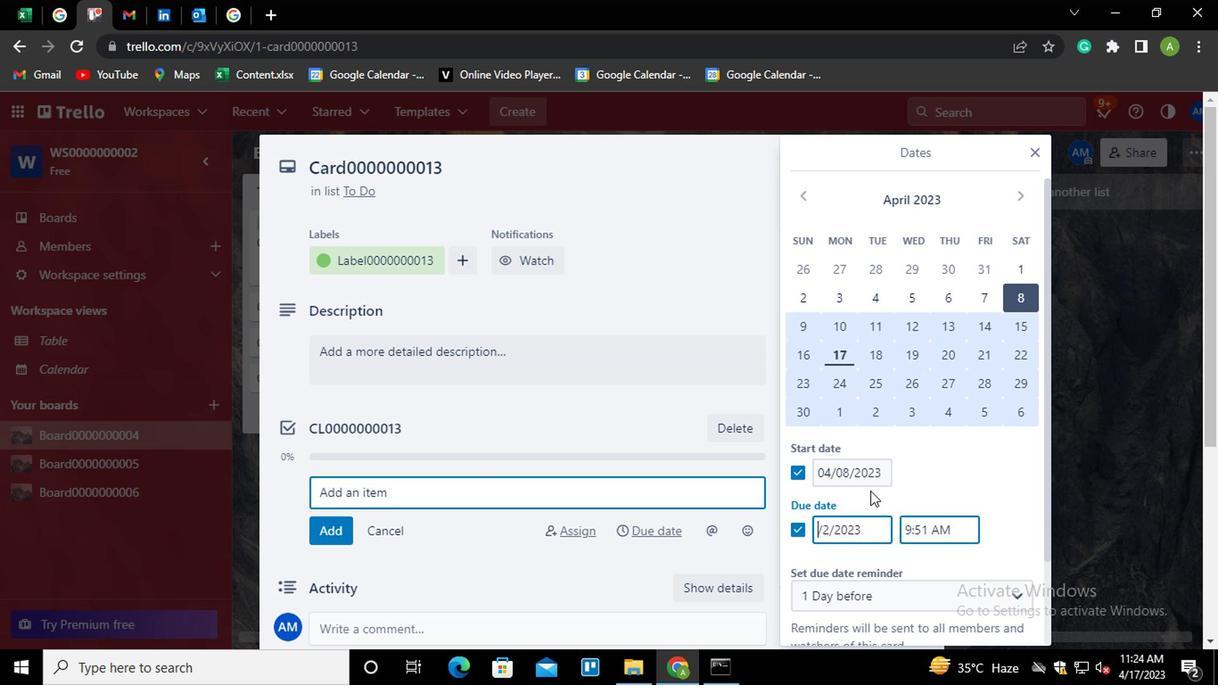
Action: Mouse moved to (913, 498)
Screenshot: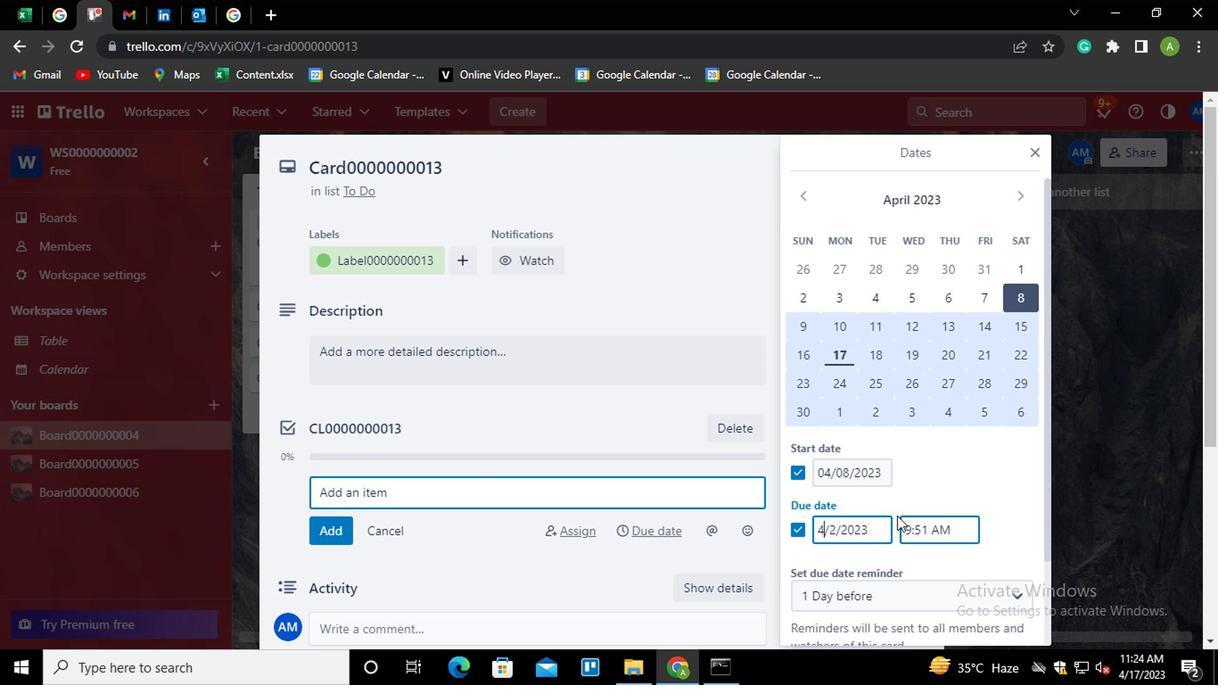 
Action: Mouse pressed left at (913, 498)
Screenshot: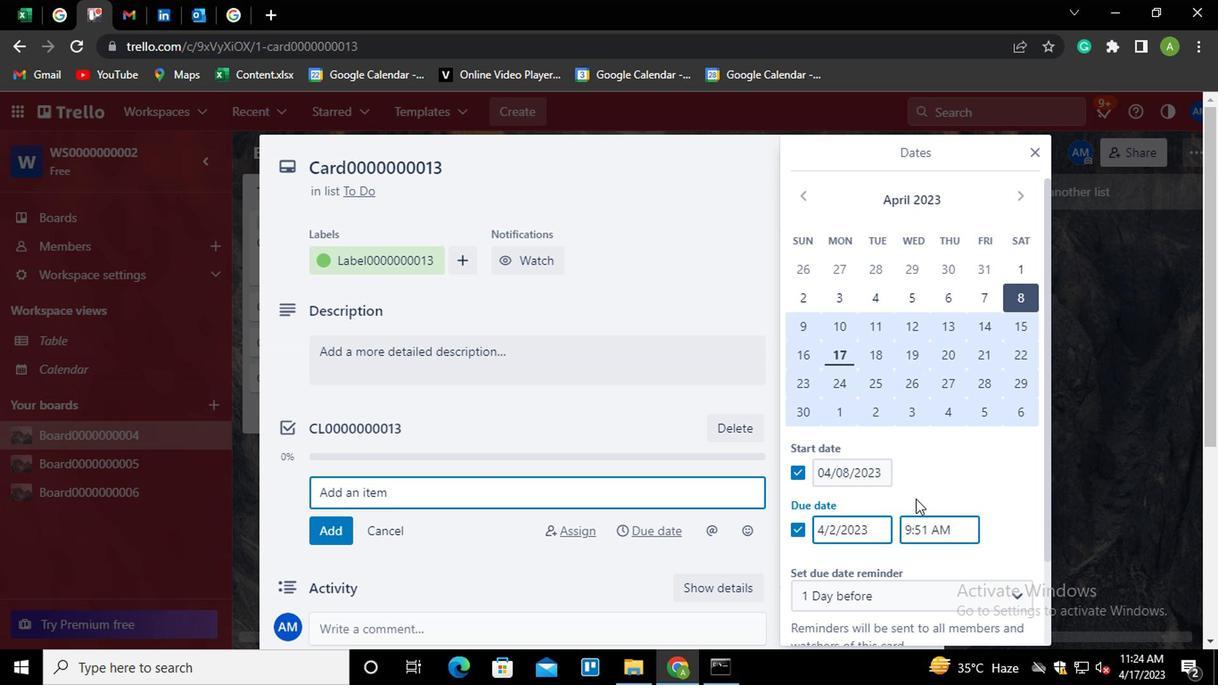 
Action: Mouse moved to (847, 527)
Screenshot: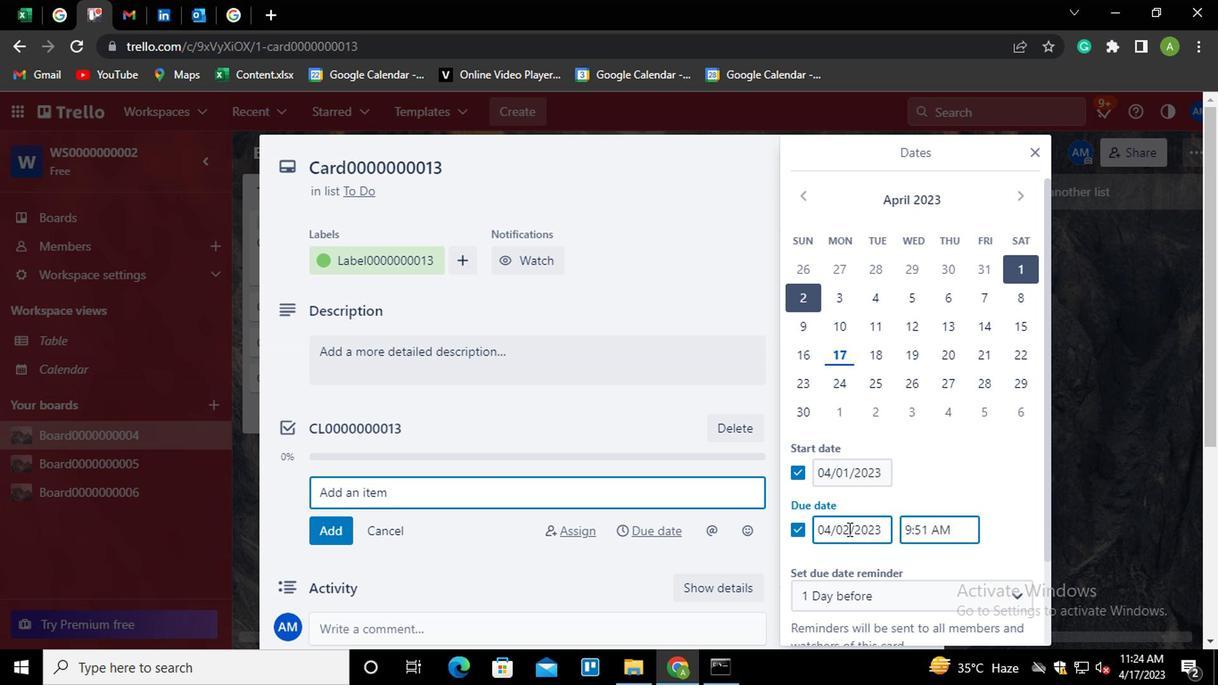 
Action: Mouse pressed left at (847, 527)
Screenshot: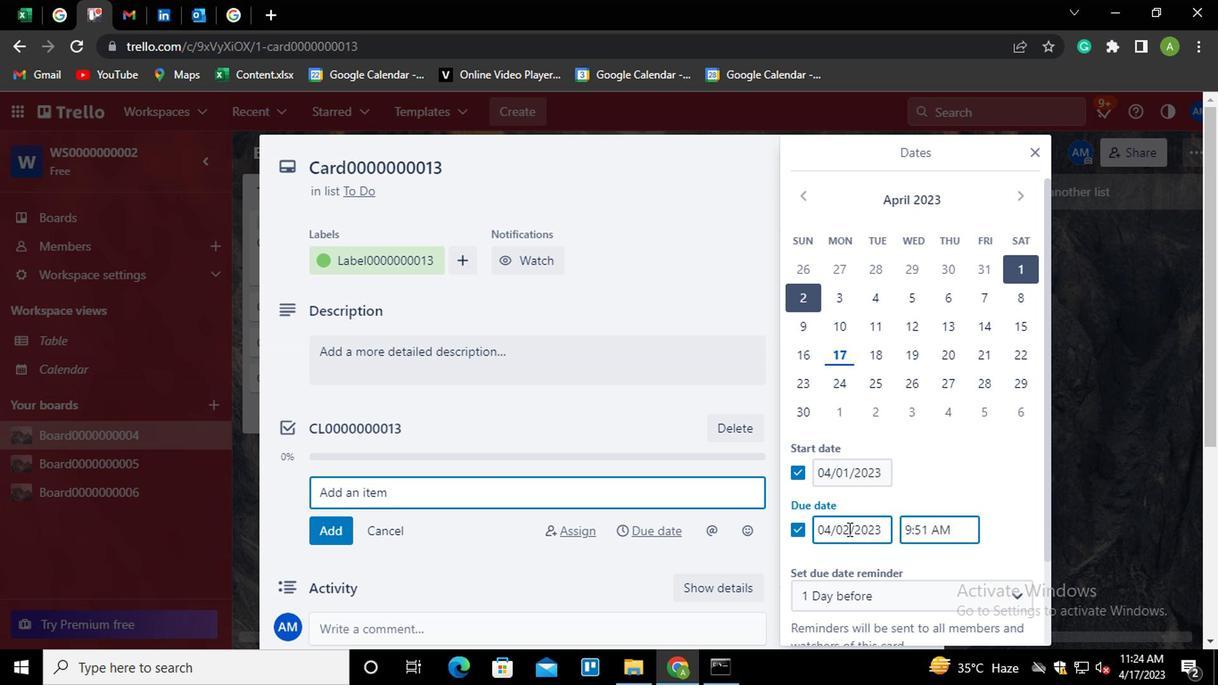 
Action: Mouse moved to (899, 524)
Screenshot: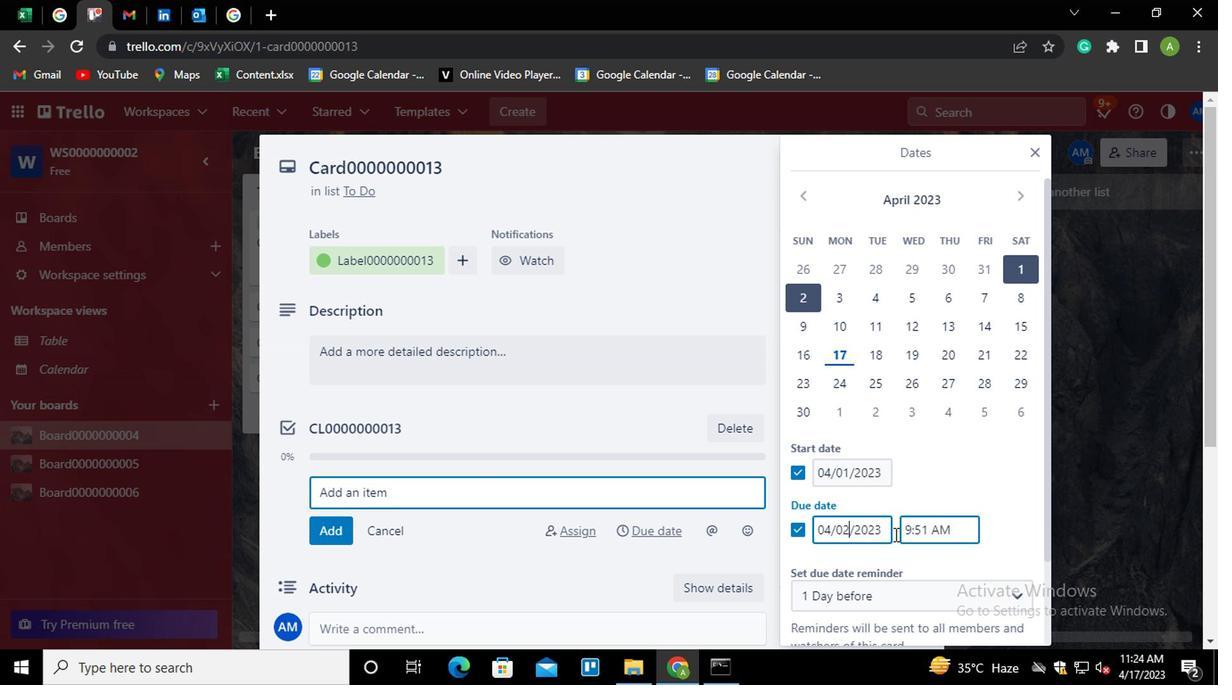 
Action: Key pressed <Key.backspace><Key.backspace>30
Screenshot: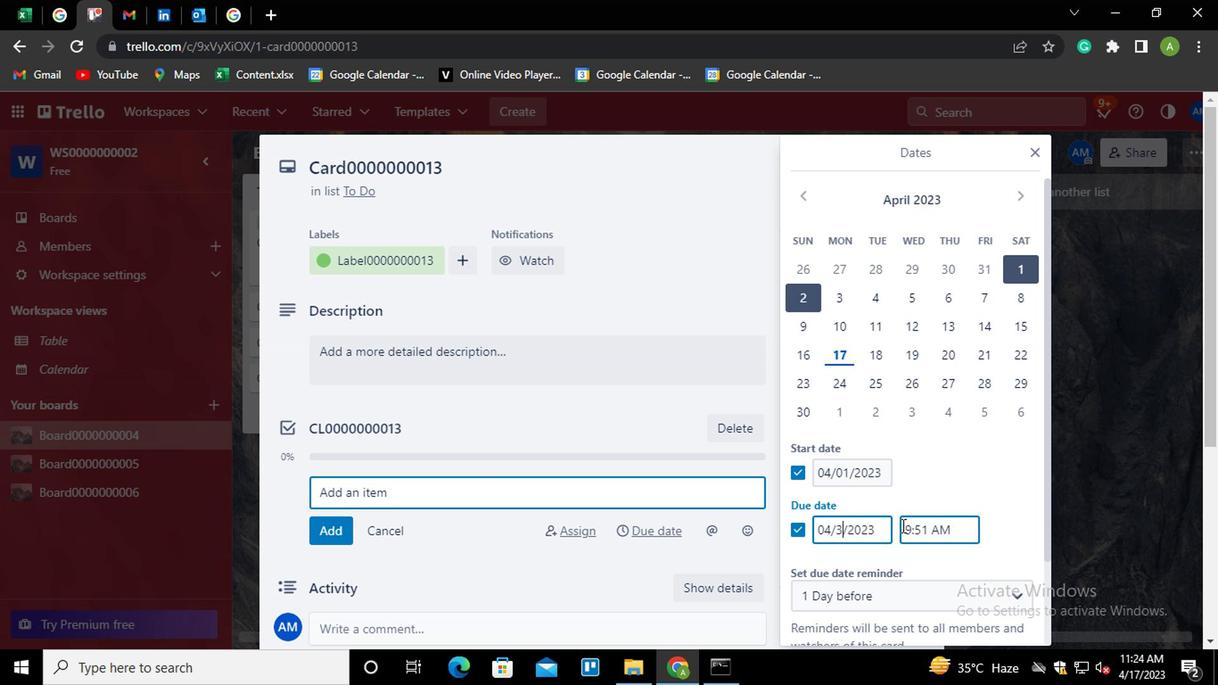 
Action: Mouse moved to (943, 475)
Screenshot: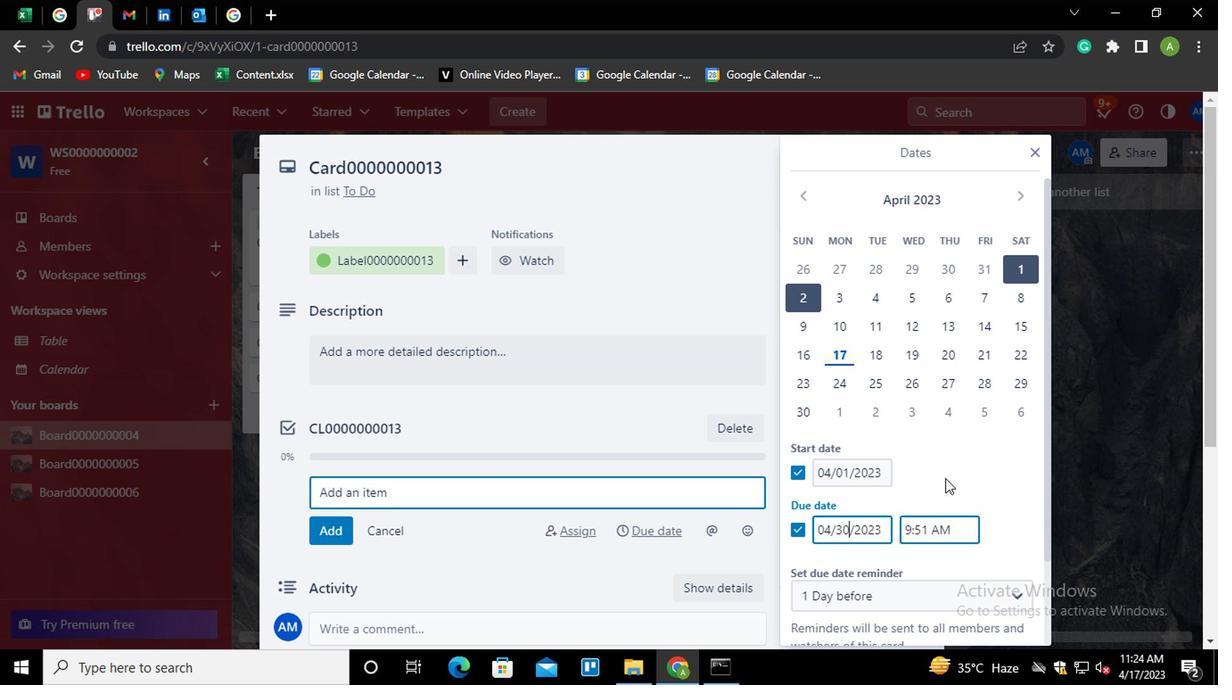 
Action: Mouse pressed left at (943, 475)
Screenshot: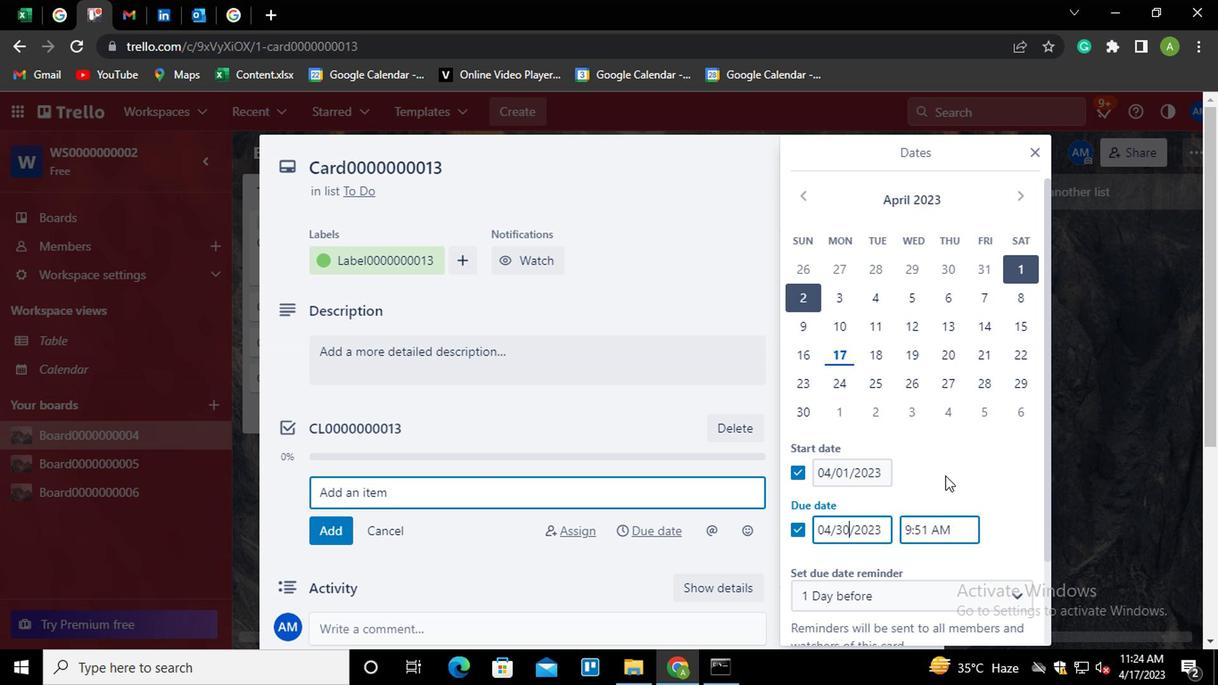 
Action: Mouse moved to (933, 484)
Screenshot: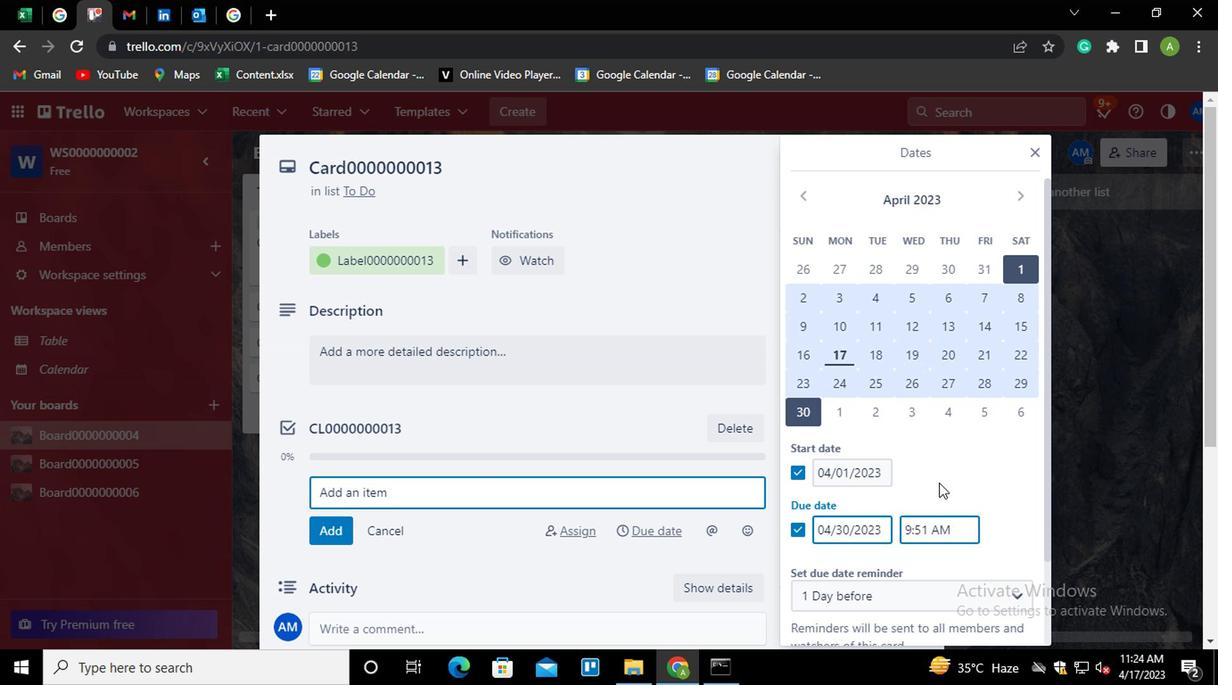 
Action: Mouse scrolled (933, 484) with delta (0, 0)
Screenshot: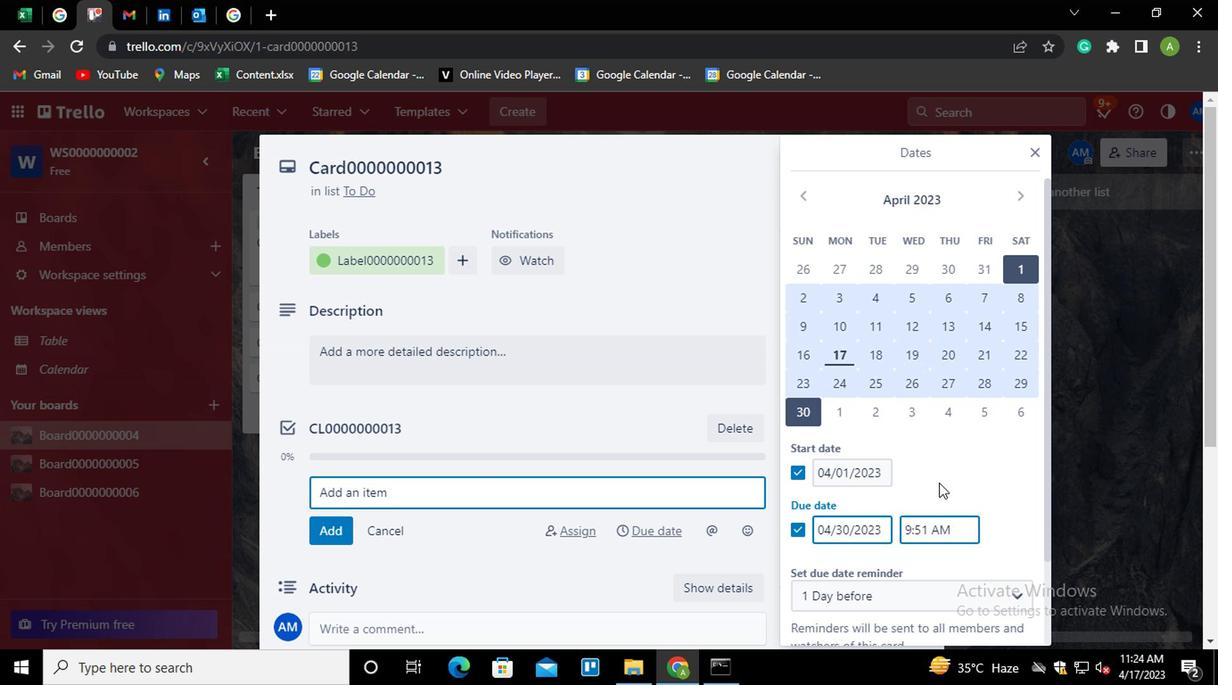 
Action: Mouse moved to (932, 487)
Screenshot: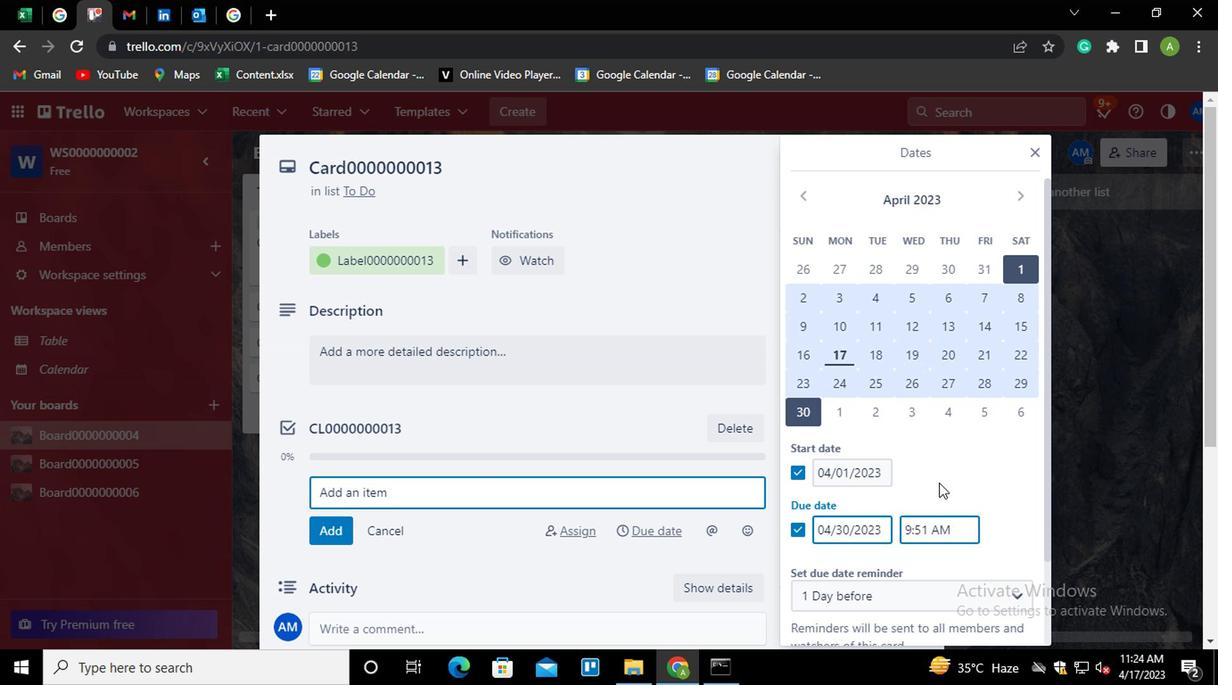 
Action: Mouse scrolled (932, 486) with delta (0, 0)
Screenshot: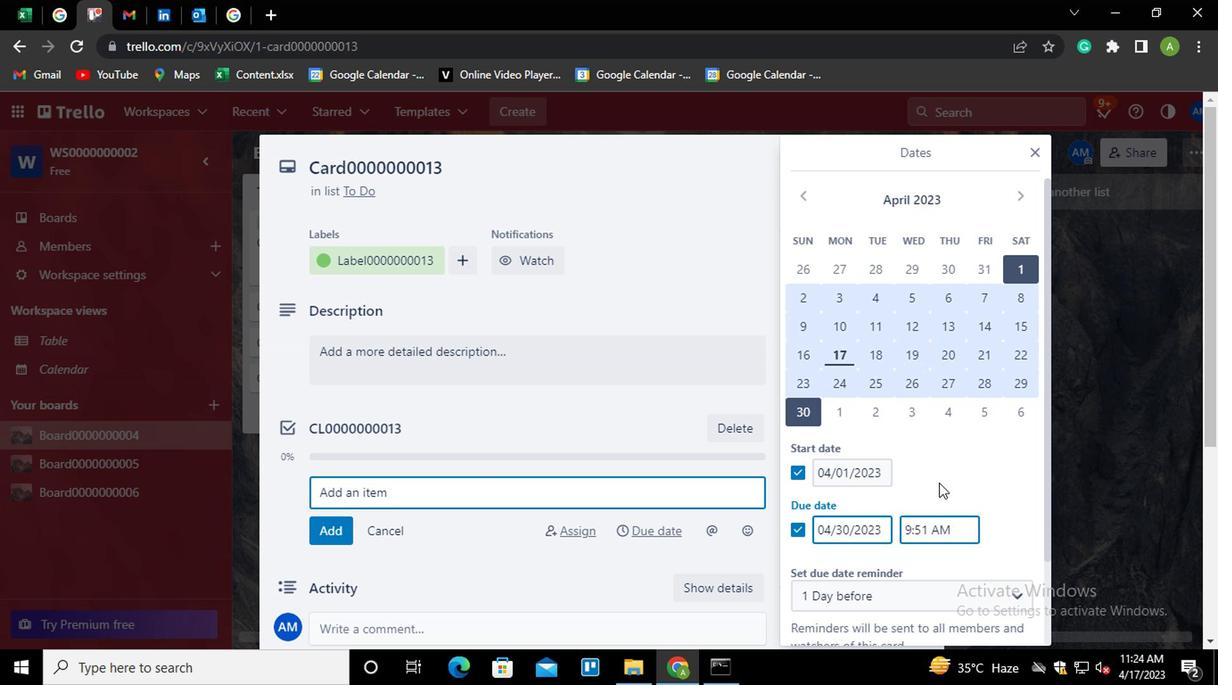 
Action: Mouse moved to (932, 487)
Screenshot: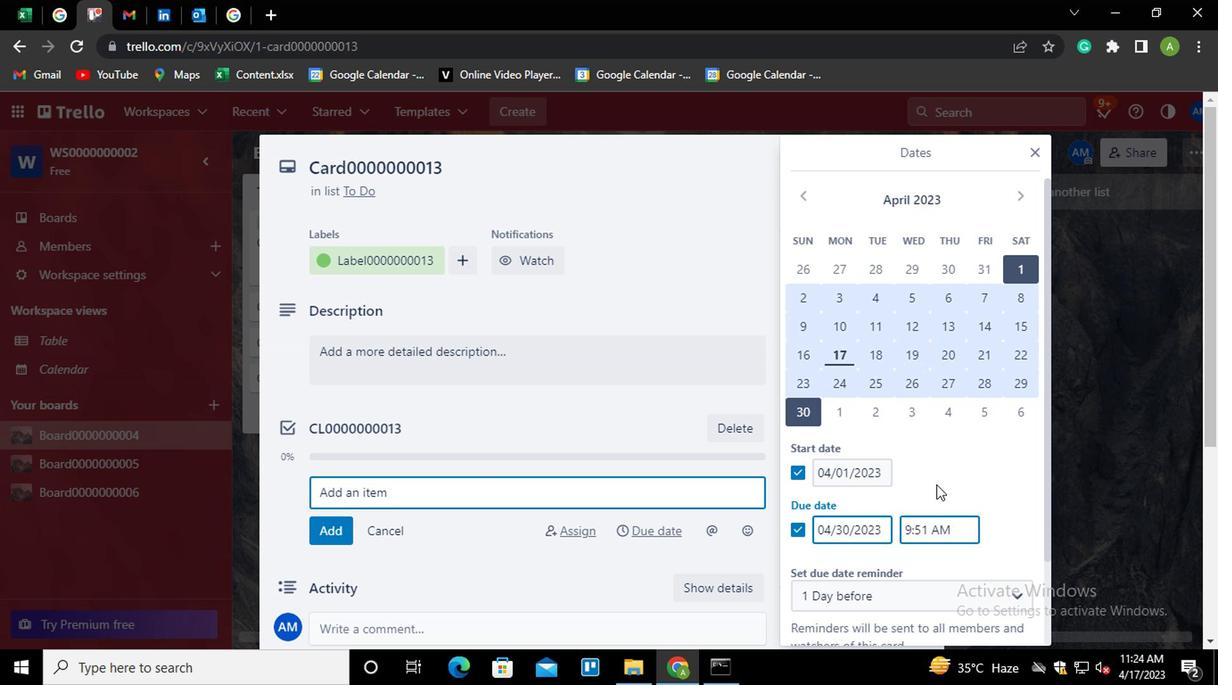 
Action: Mouse scrolled (932, 486) with delta (0, 0)
Screenshot: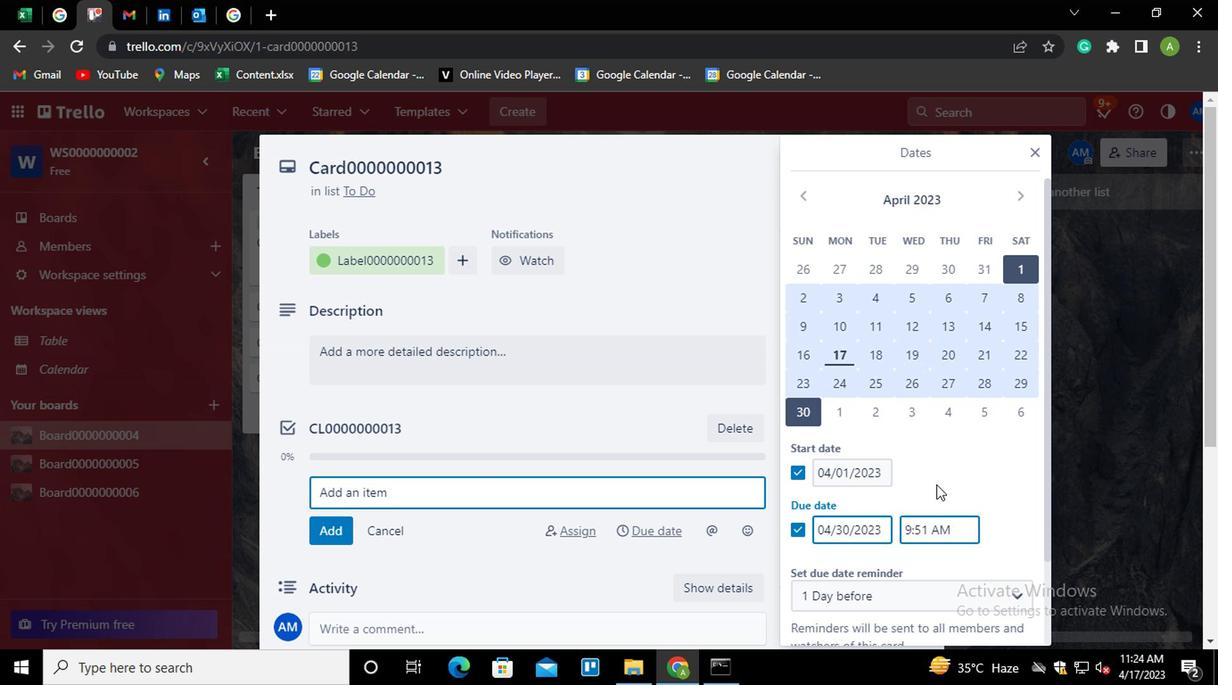 
Action: Mouse scrolled (932, 486) with delta (0, 0)
Screenshot: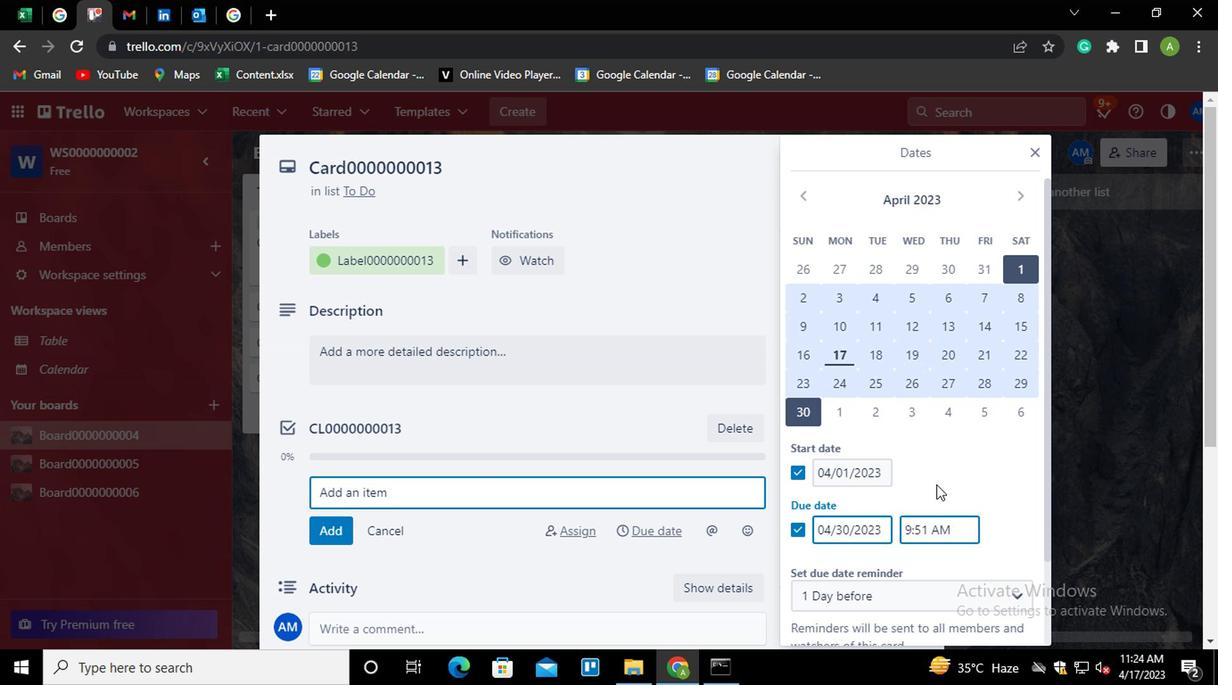 
Action: Mouse scrolled (932, 486) with delta (0, 0)
Screenshot: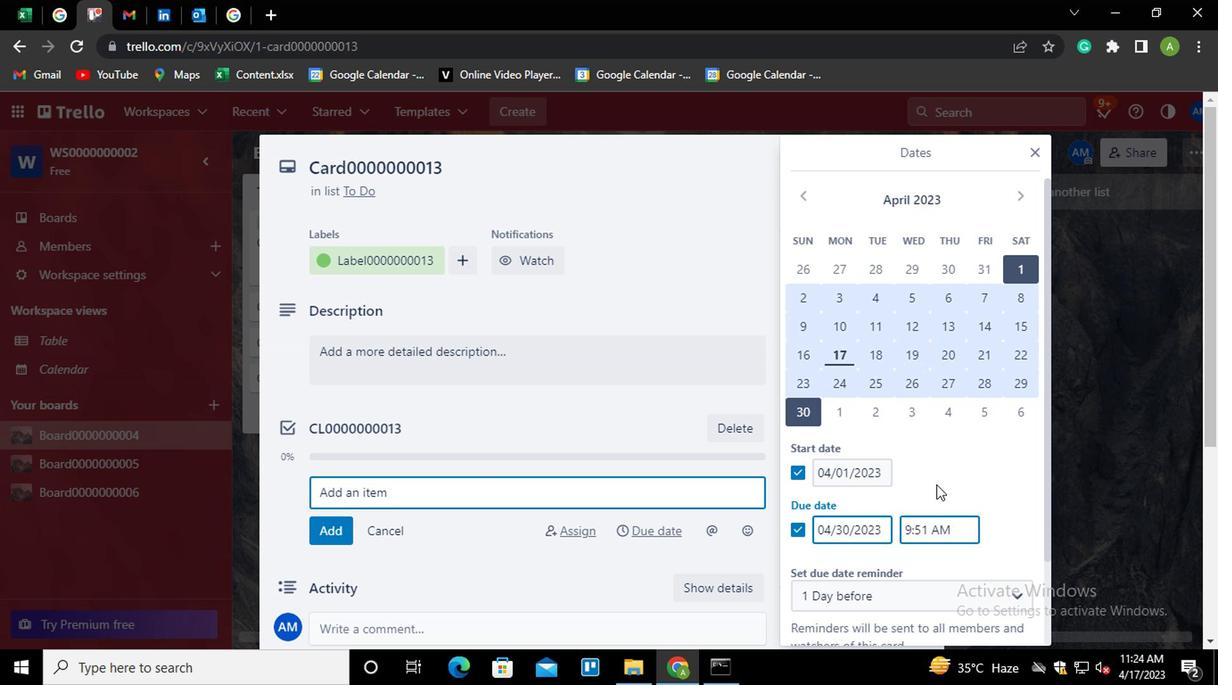 
Action: Mouse scrolled (932, 486) with delta (0, 0)
Screenshot: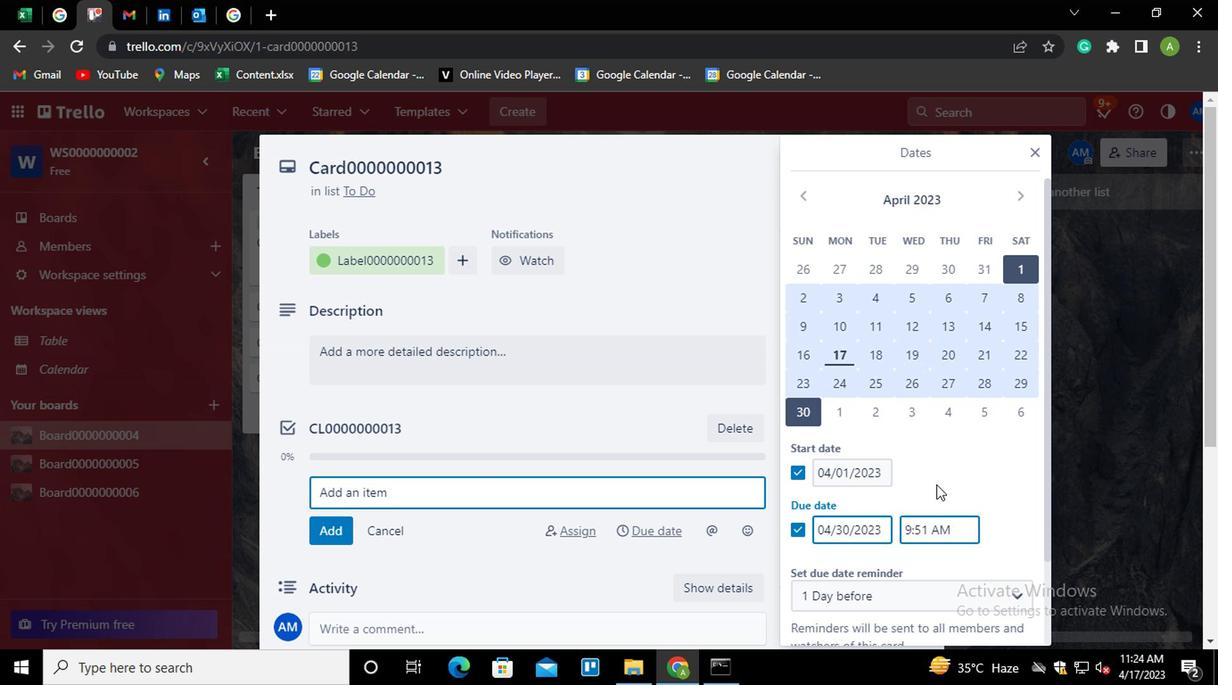 
Action: Mouse moved to (904, 571)
Screenshot: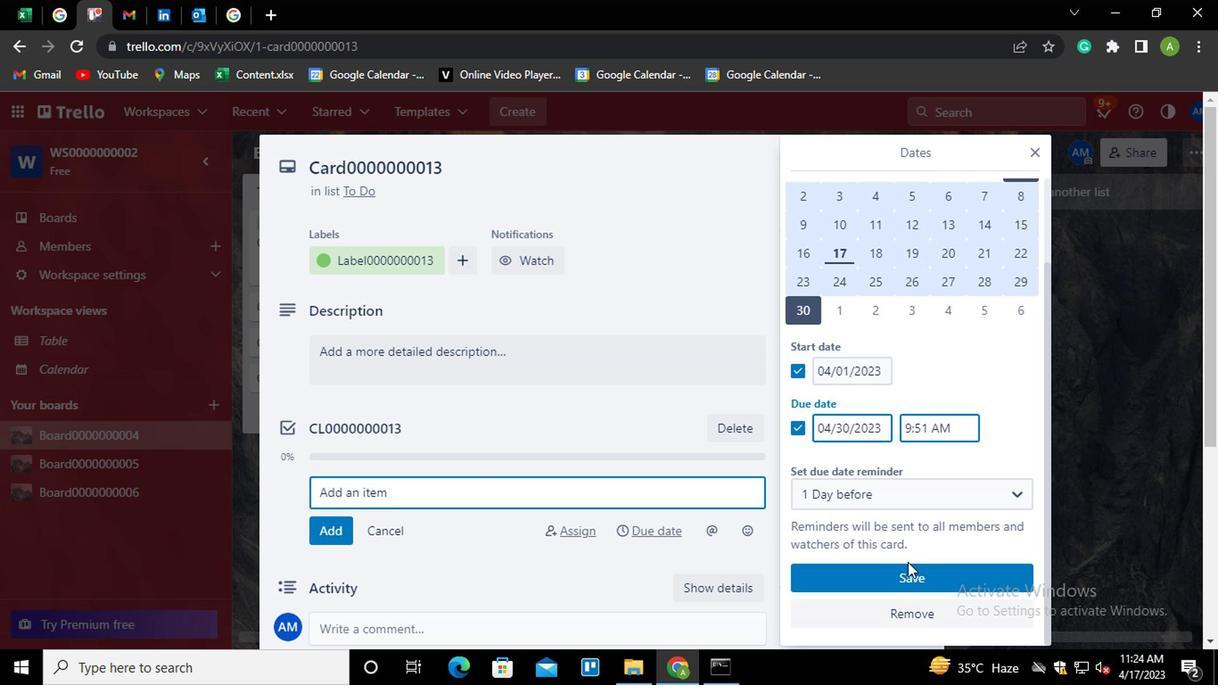 
Action: Mouse pressed left at (904, 571)
Screenshot: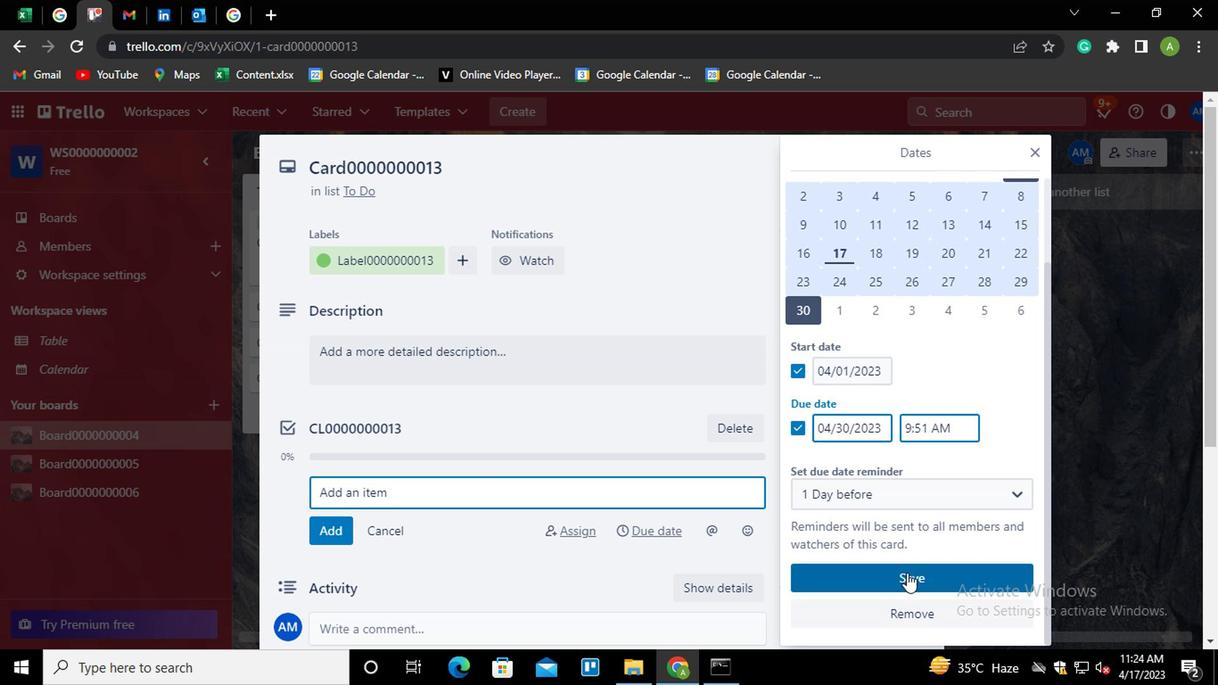 
Action: Mouse moved to (729, 441)
Screenshot: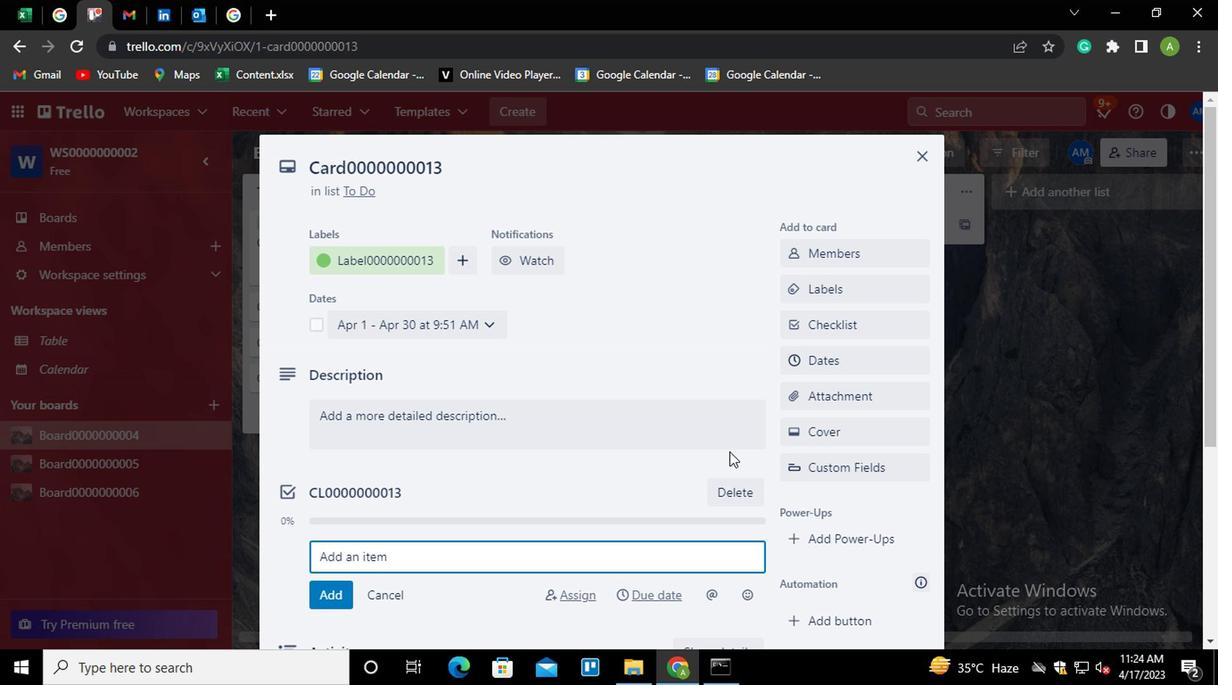 
